 Task: Add a signature Marisol Hernandez containing With heartfelt thanks and warm wishes, Marisol Hernandez to email address softage.3@softage.net and add a label Non-compete agreements
Action: Mouse moved to (76, 114)
Screenshot: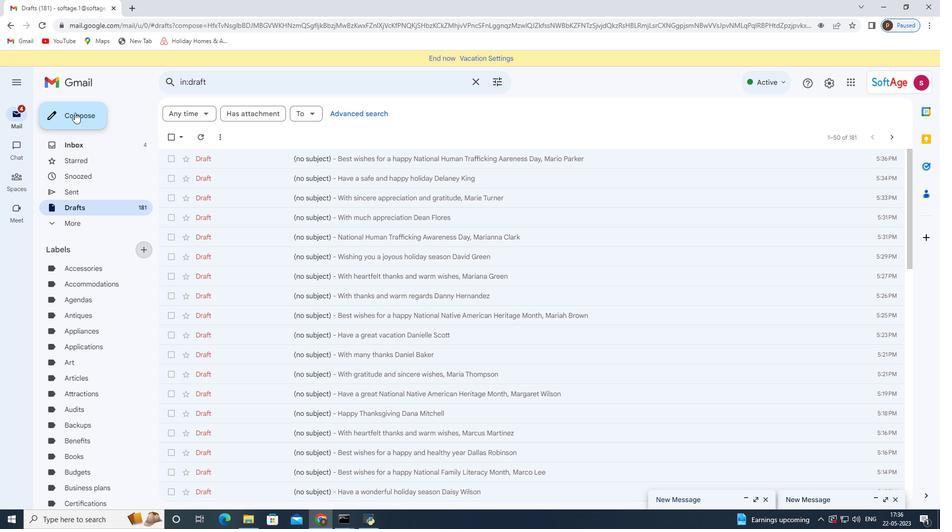 
Action: Mouse pressed left at (76, 114)
Screenshot: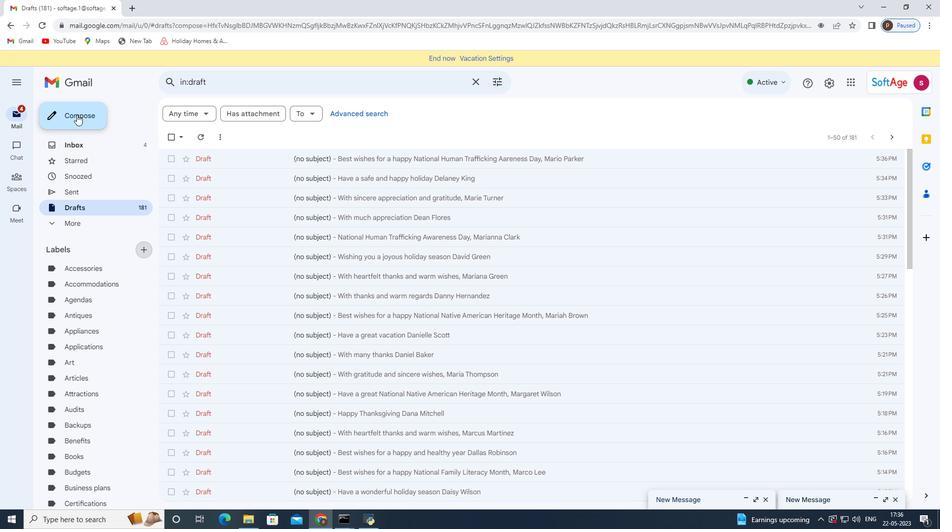 
Action: Mouse moved to (531, 494)
Screenshot: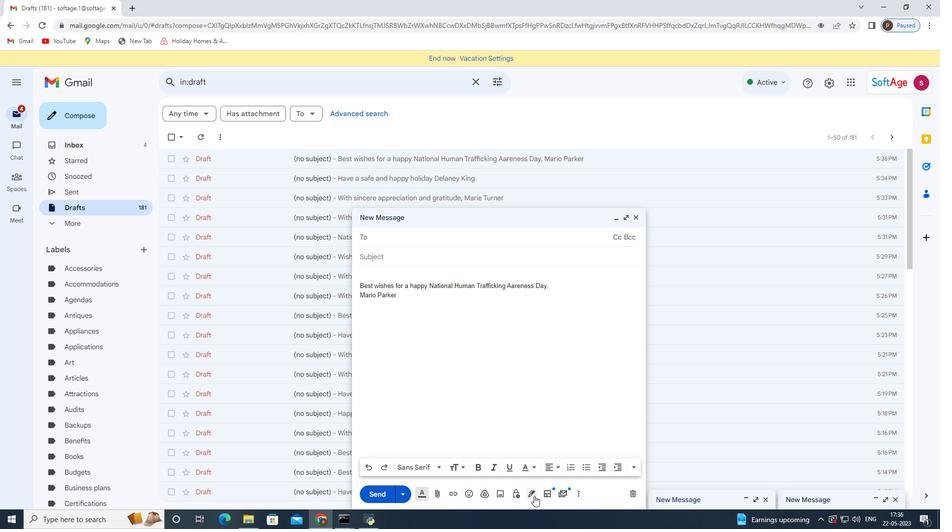 
Action: Mouse pressed left at (531, 494)
Screenshot: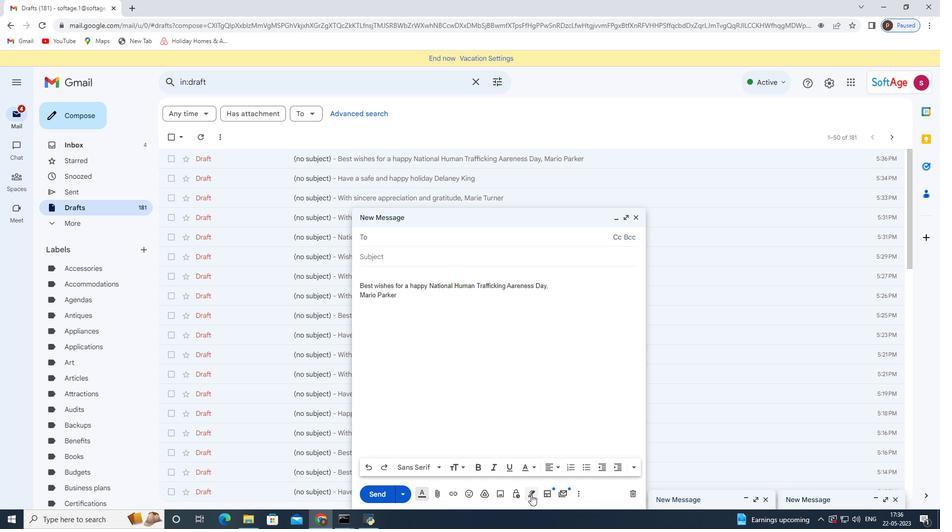 
Action: Mouse moved to (556, 441)
Screenshot: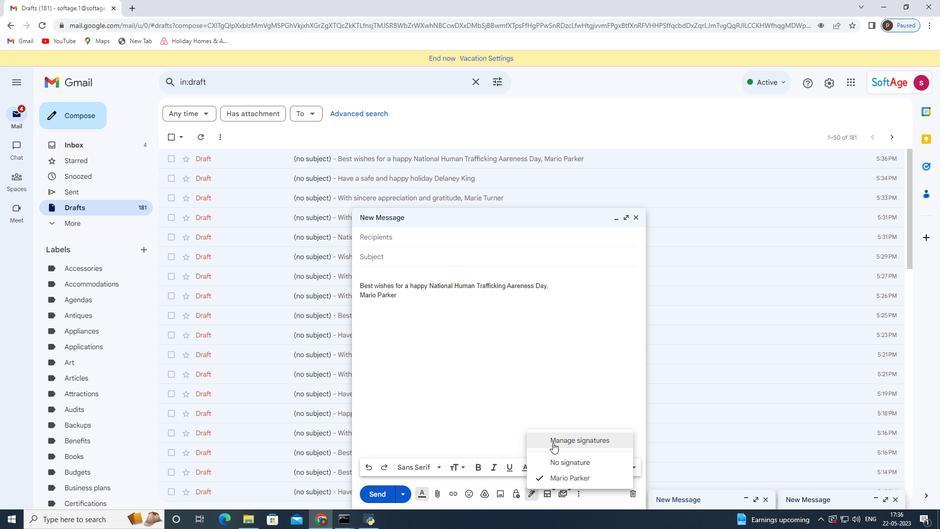 
Action: Mouse pressed left at (556, 441)
Screenshot: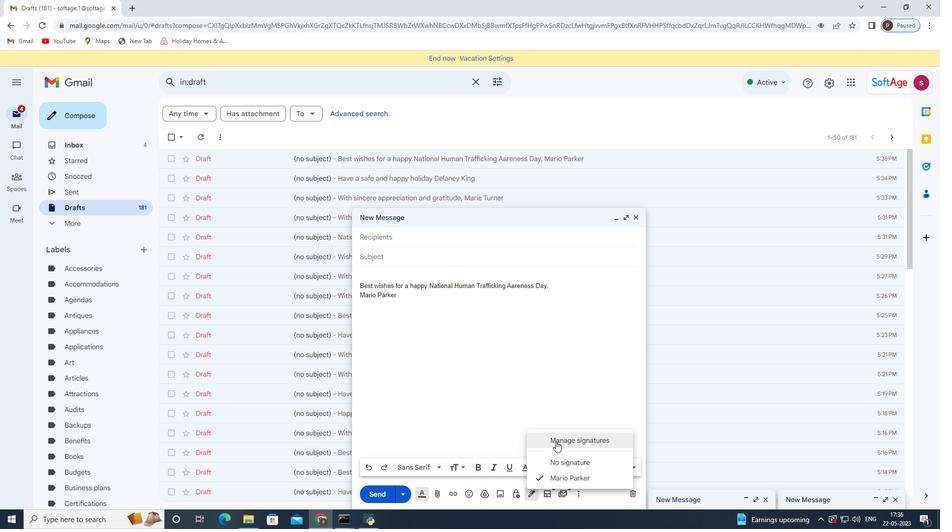 
Action: Mouse moved to (639, 215)
Screenshot: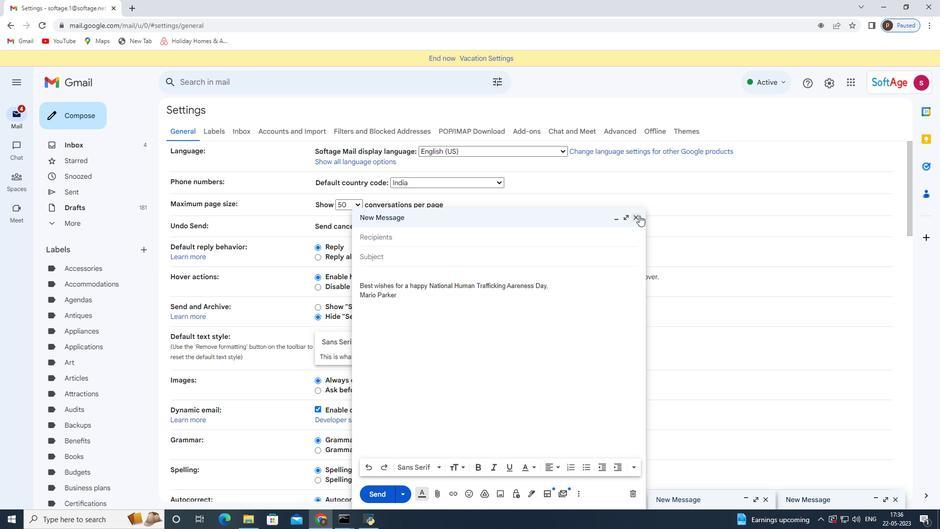 
Action: Mouse pressed left at (639, 215)
Screenshot: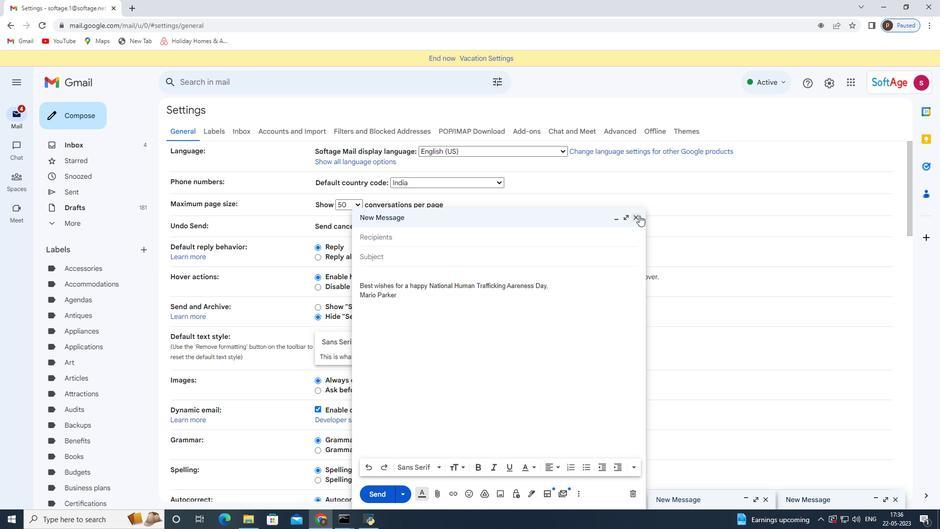 
Action: Mouse moved to (403, 334)
Screenshot: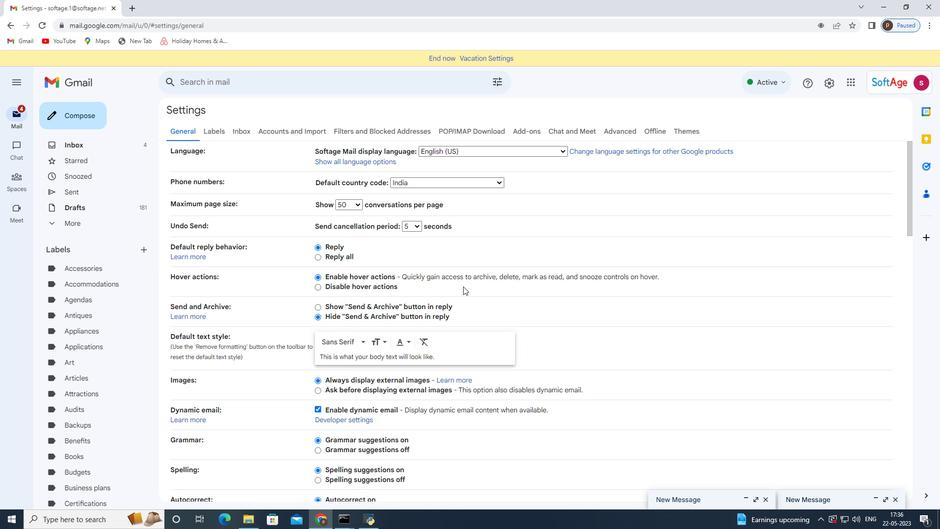 
Action: Mouse scrolled (403, 333) with delta (0, 0)
Screenshot: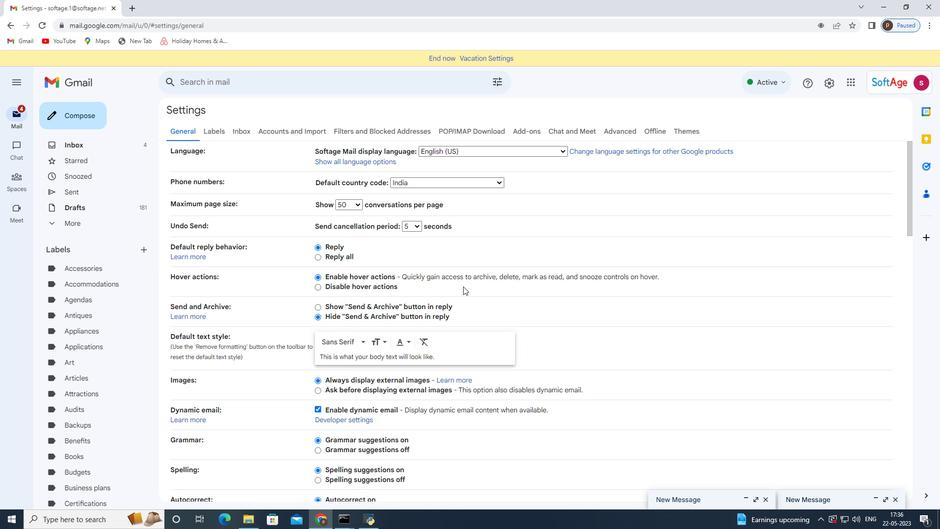 
Action: Mouse moved to (400, 337)
Screenshot: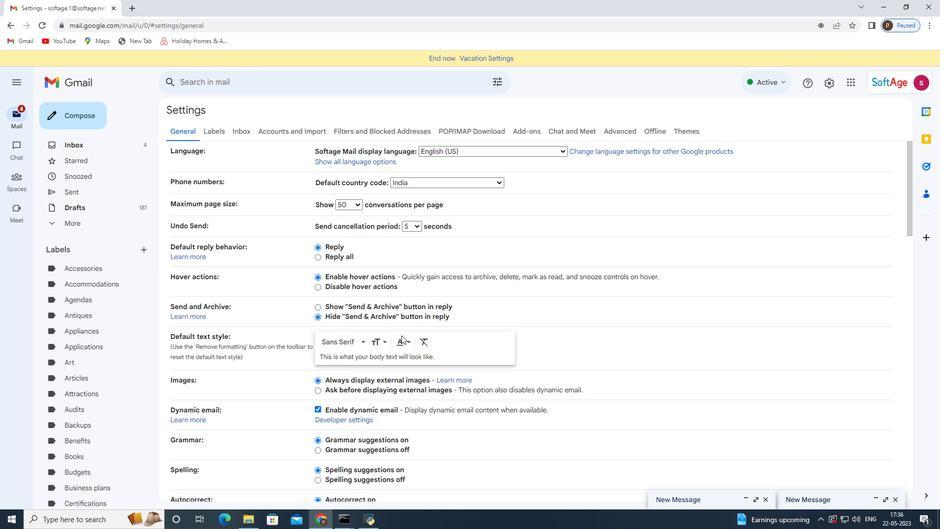 
Action: Mouse scrolled (401, 336) with delta (0, 0)
Screenshot: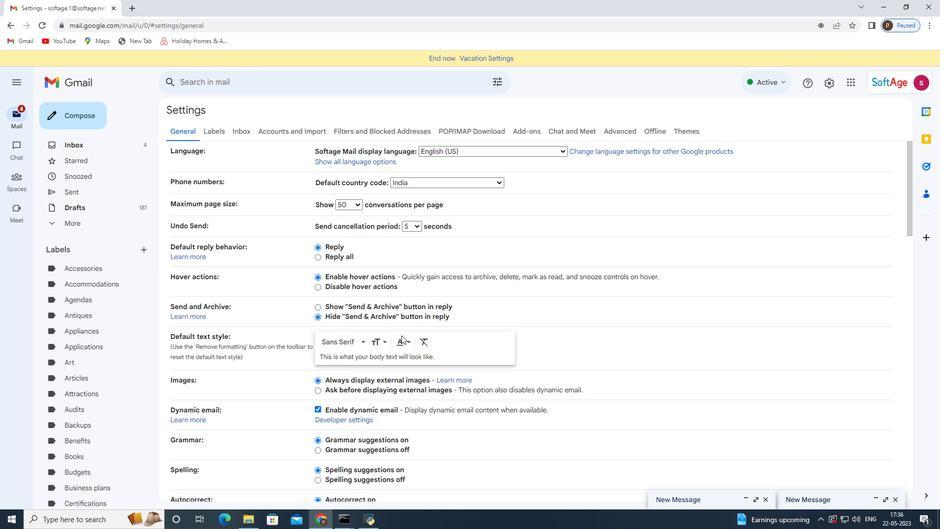
Action: Mouse moved to (399, 339)
Screenshot: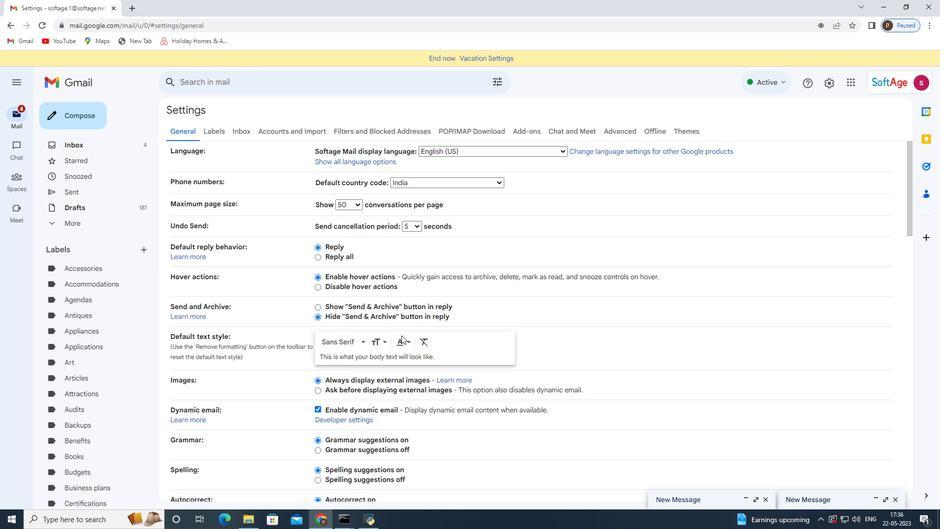
Action: Mouse scrolled (400, 336) with delta (0, 0)
Screenshot: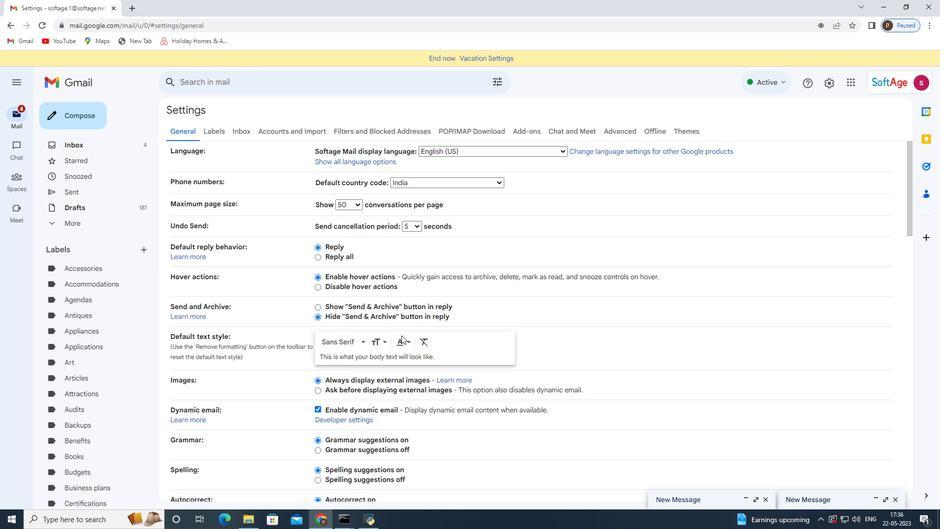
Action: Mouse moved to (396, 340)
Screenshot: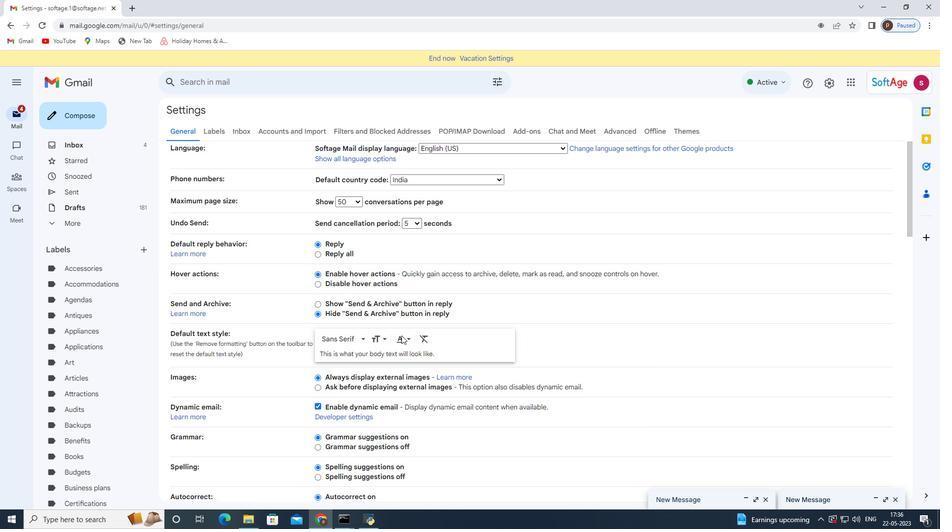 
Action: Mouse scrolled (398, 338) with delta (0, 0)
Screenshot: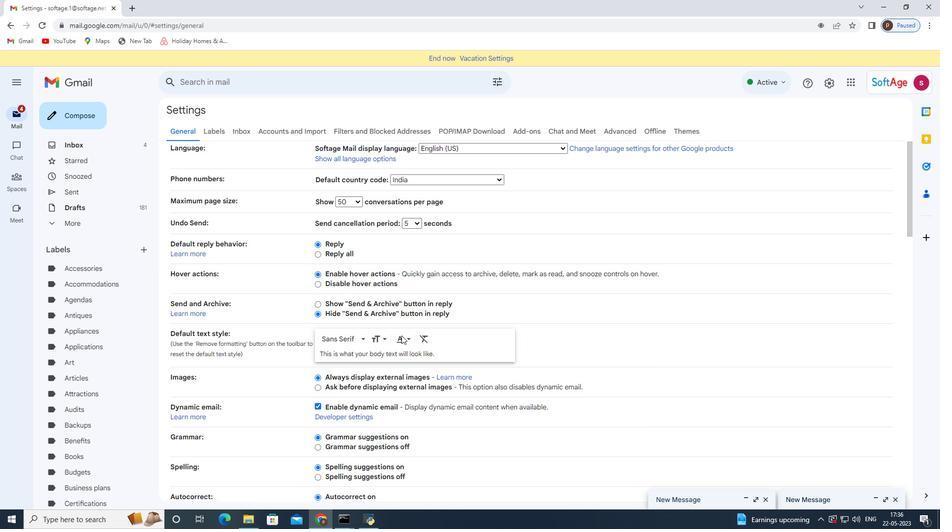 
Action: Mouse scrolled (397, 339) with delta (0, 0)
Screenshot: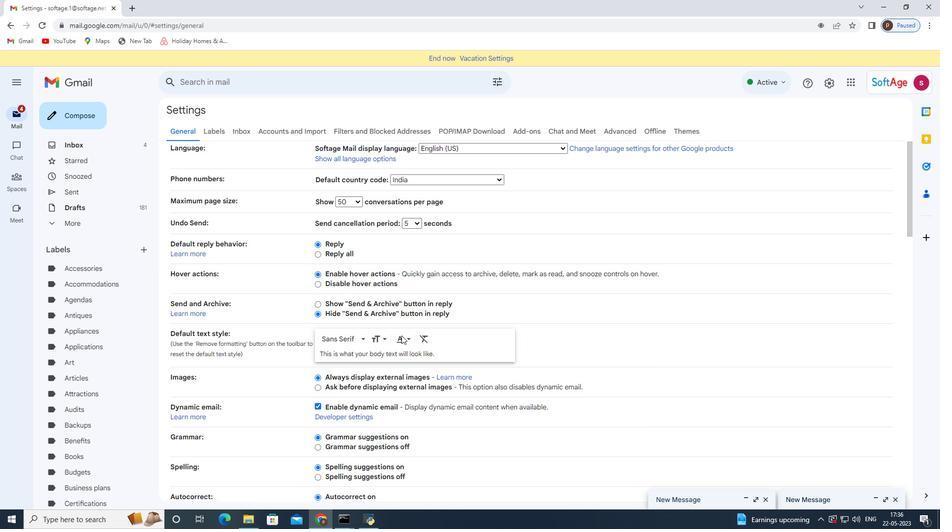 
Action: Mouse scrolled (396, 339) with delta (0, 0)
Screenshot: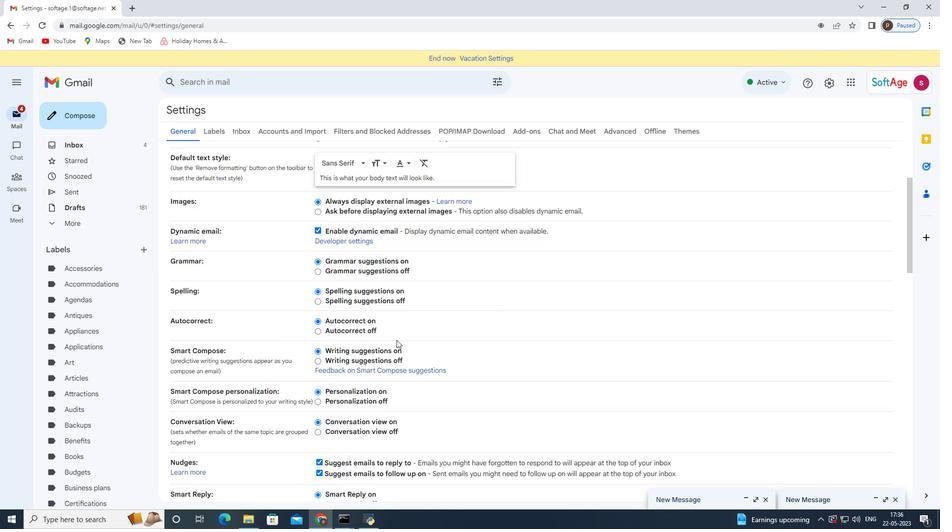 
Action: Mouse scrolled (396, 339) with delta (0, 0)
Screenshot: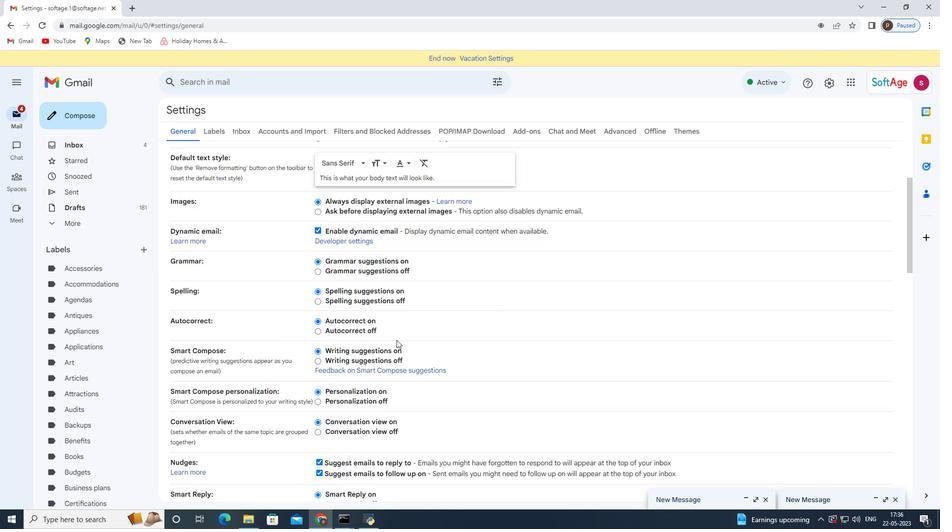 
Action: Mouse scrolled (396, 339) with delta (0, 0)
Screenshot: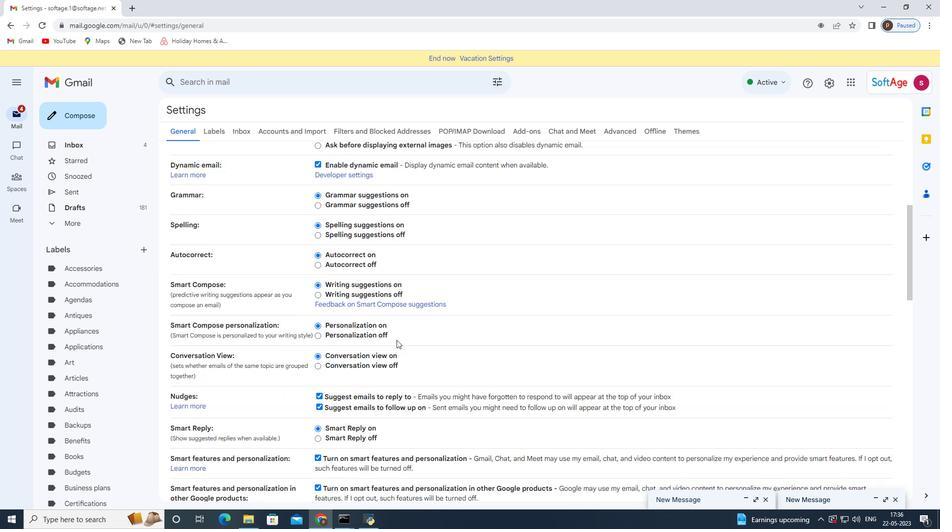 
Action: Mouse scrolled (396, 339) with delta (0, 0)
Screenshot: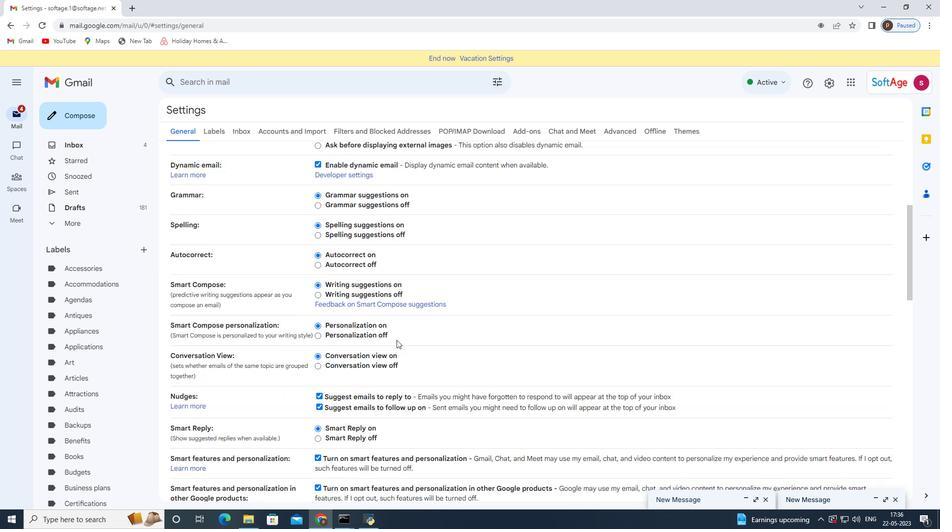 
Action: Mouse scrolled (396, 339) with delta (0, 0)
Screenshot: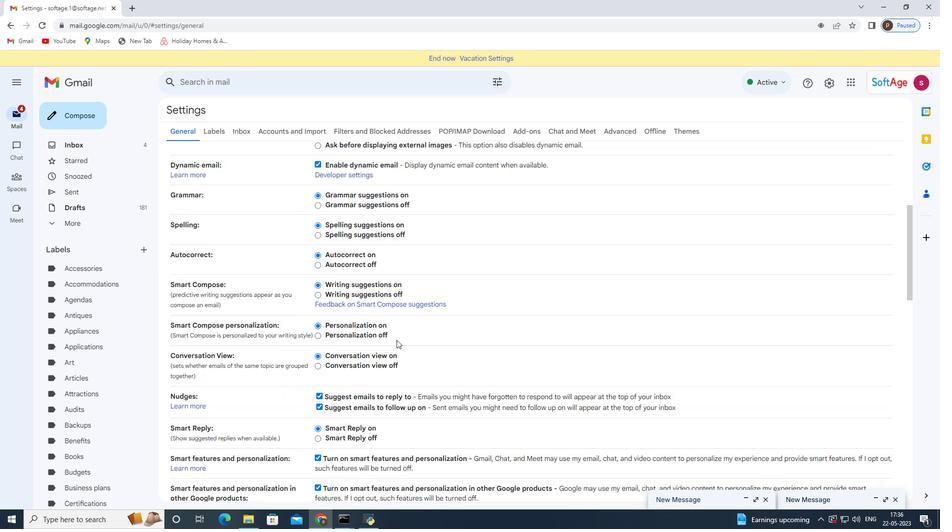 
Action: Mouse scrolled (396, 339) with delta (0, 0)
Screenshot: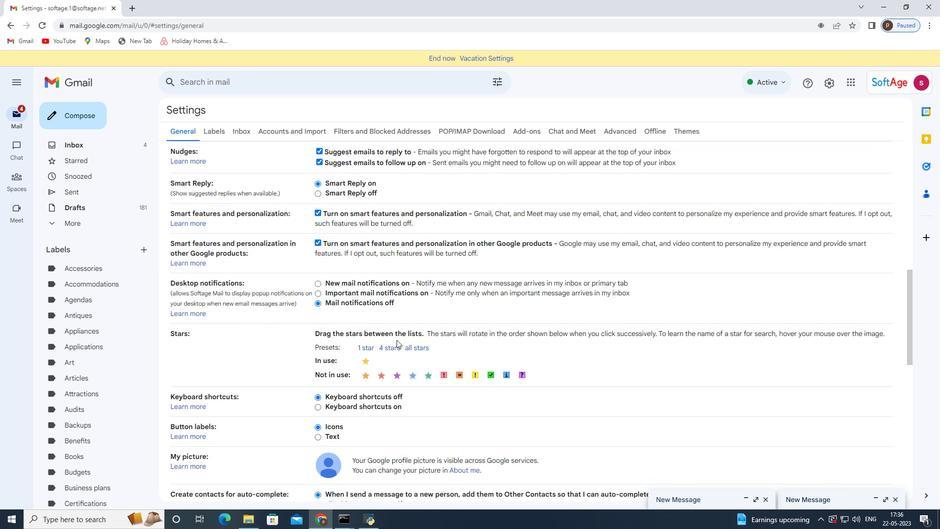 
Action: Mouse scrolled (396, 339) with delta (0, 0)
Screenshot: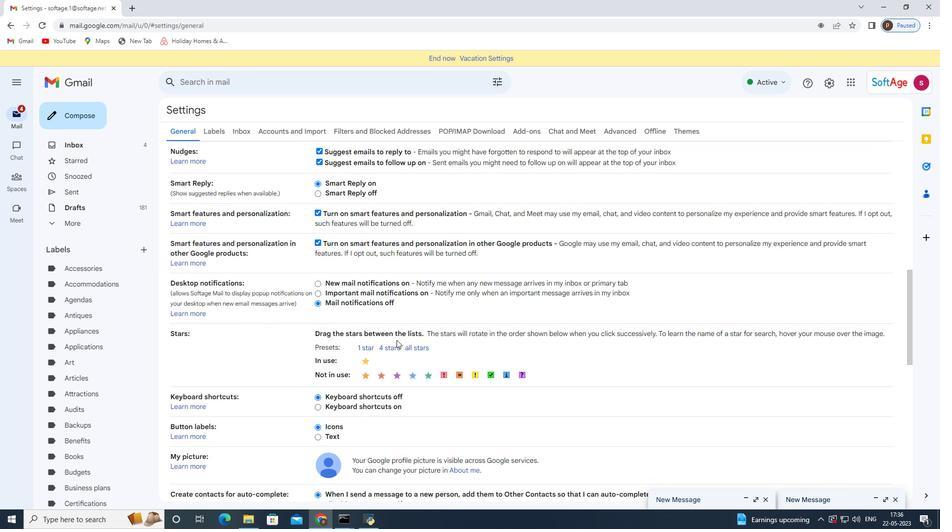 
Action: Mouse scrolled (396, 339) with delta (0, 0)
Screenshot: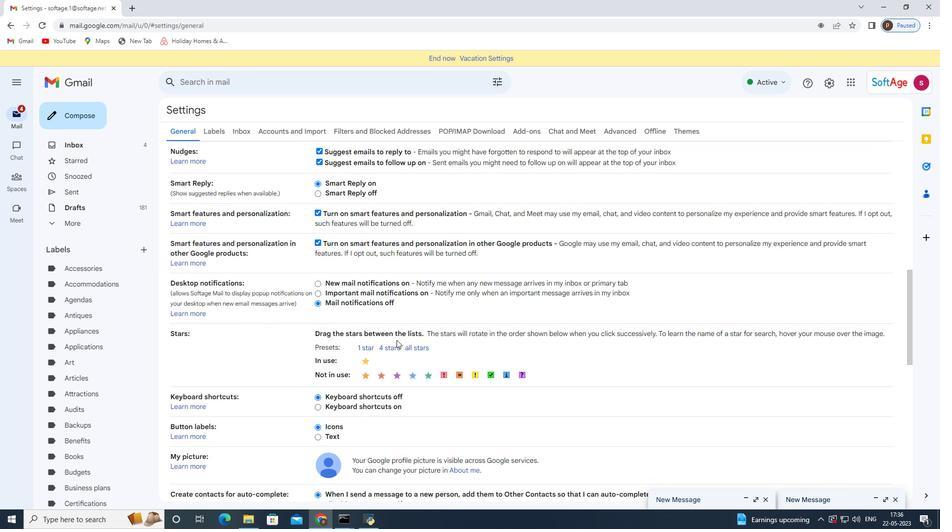 
Action: Mouse scrolled (396, 339) with delta (0, 0)
Screenshot: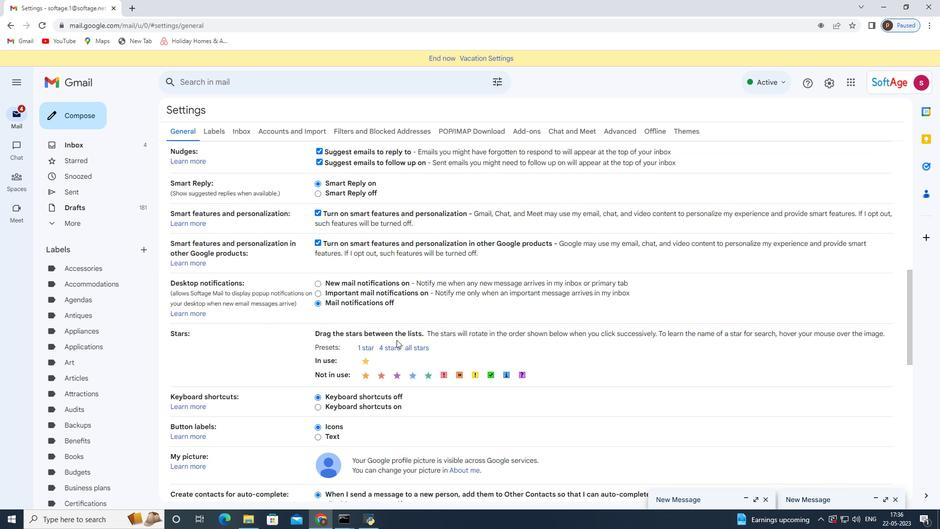 
Action: Mouse moved to (418, 340)
Screenshot: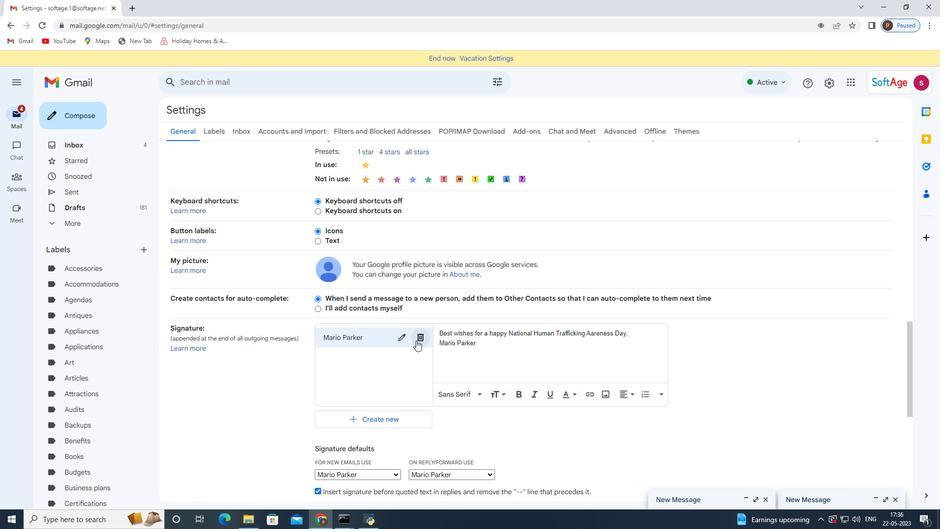 
Action: Mouse pressed left at (418, 340)
Screenshot: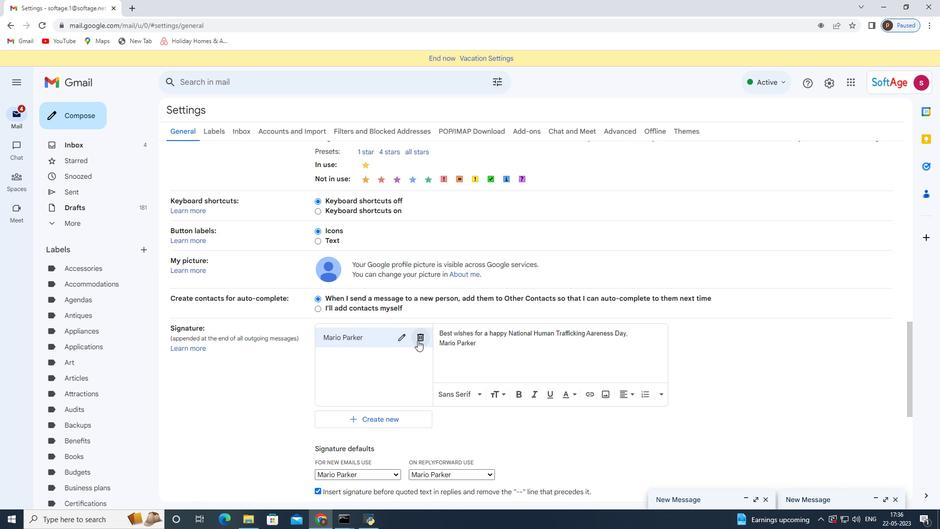 
Action: Mouse moved to (552, 292)
Screenshot: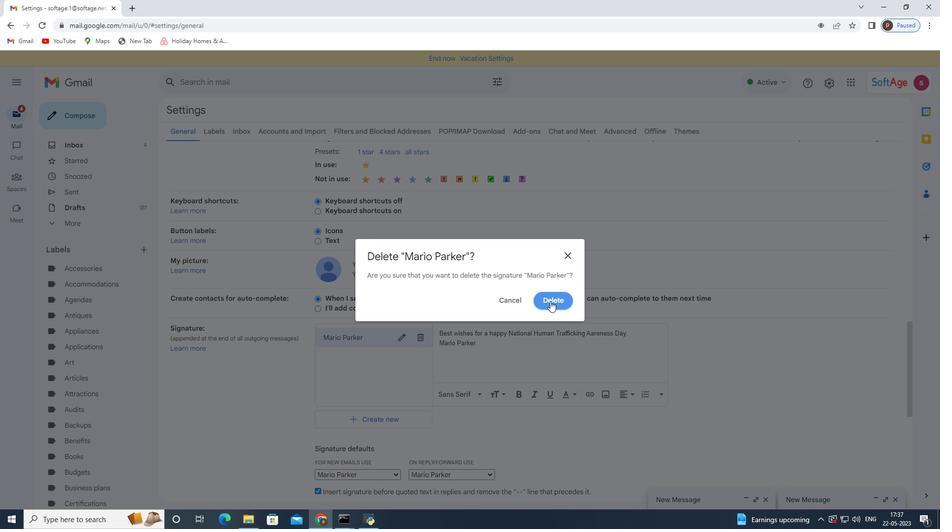 
Action: Mouse pressed left at (552, 292)
Screenshot: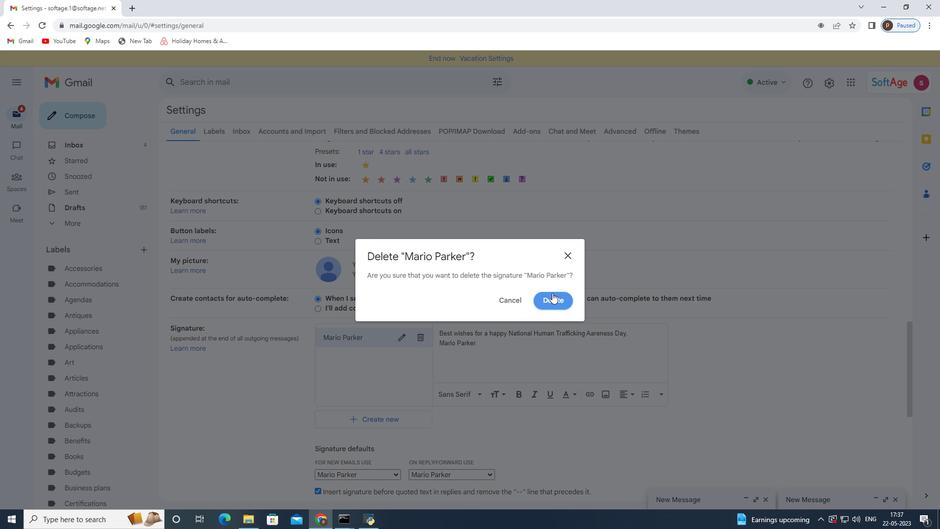 
Action: Mouse moved to (372, 350)
Screenshot: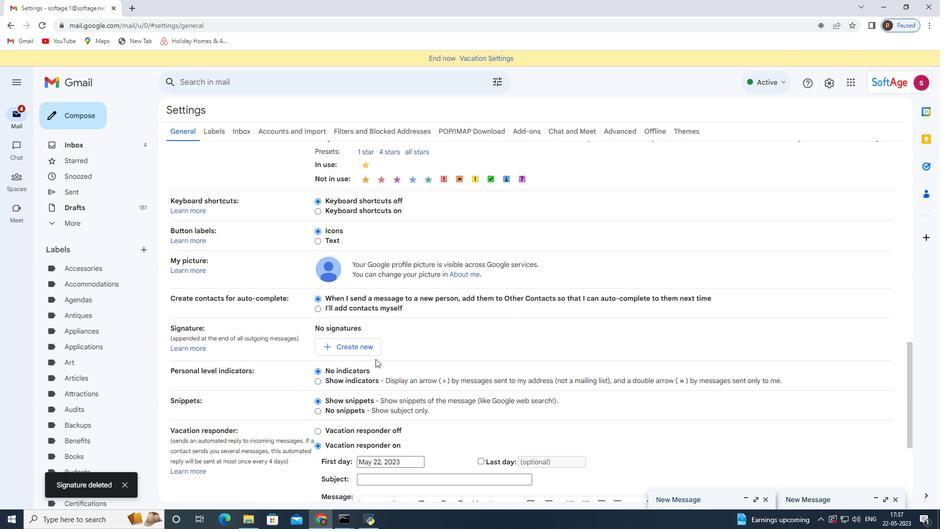 
Action: Mouse pressed left at (372, 350)
Screenshot: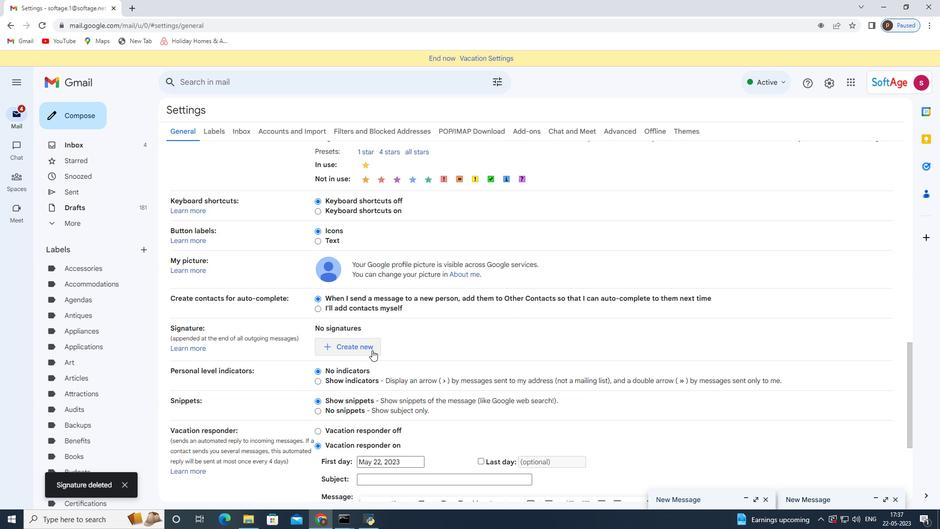 
Action: Mouse moved to (396, 269)
Screenshot: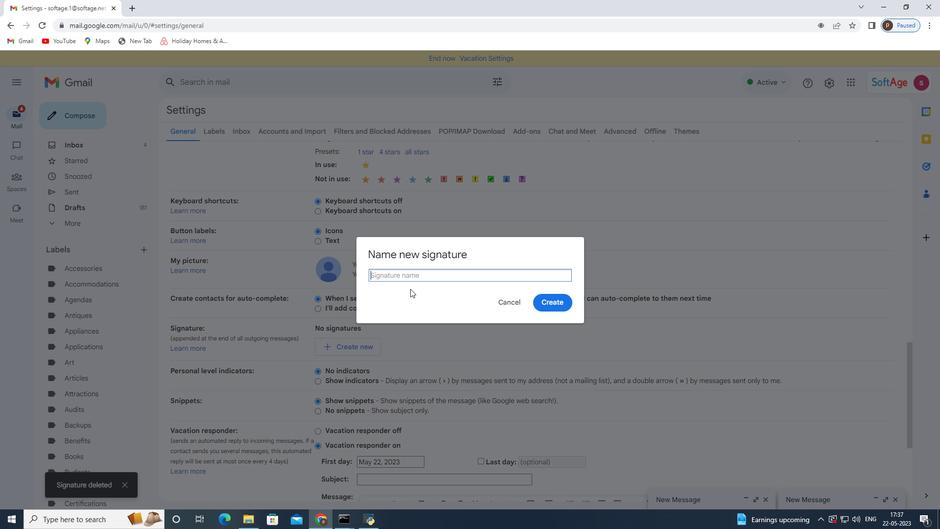 
Action: Mouse pressed left at (396, 269)
Screenshot: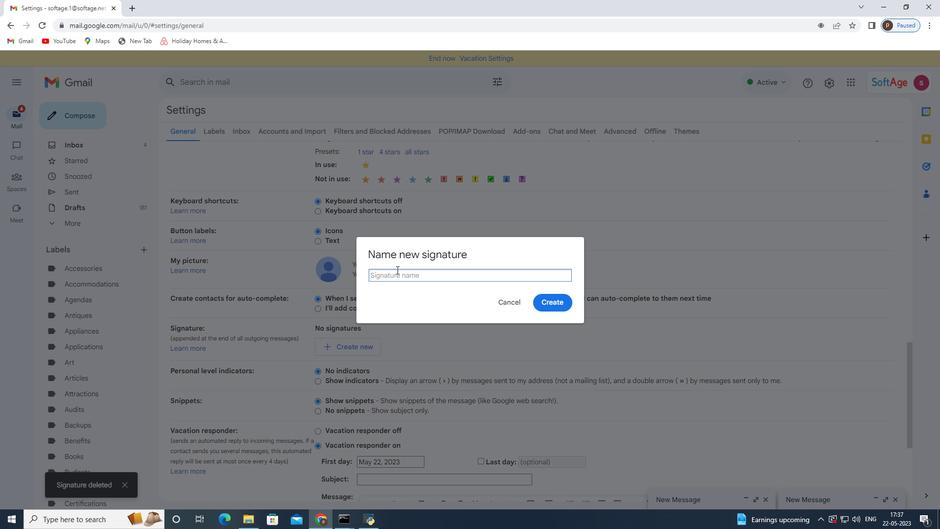 
Action: Key pressed <Key.shift>Marisol<Key.space><Key.shift>Hernandez
Screenshot: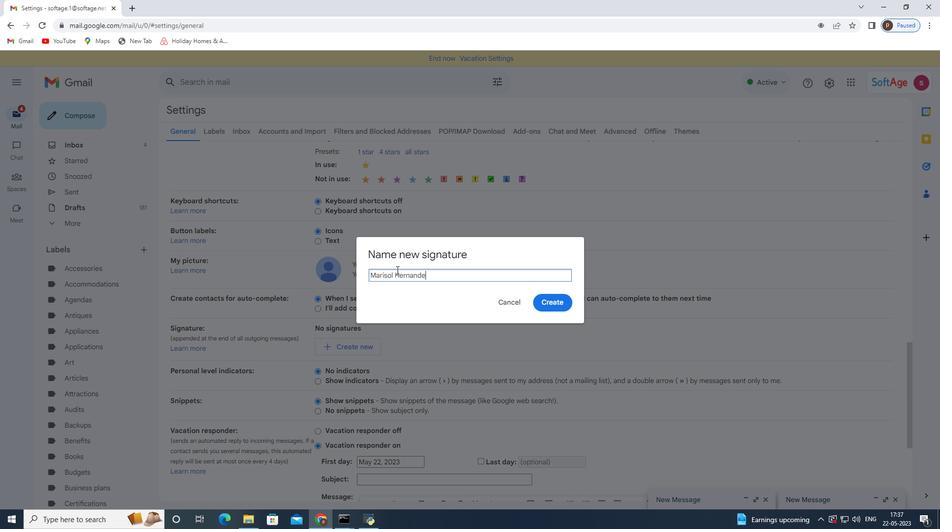 
Action: Mouse moved to (555, 301)
Screenshot: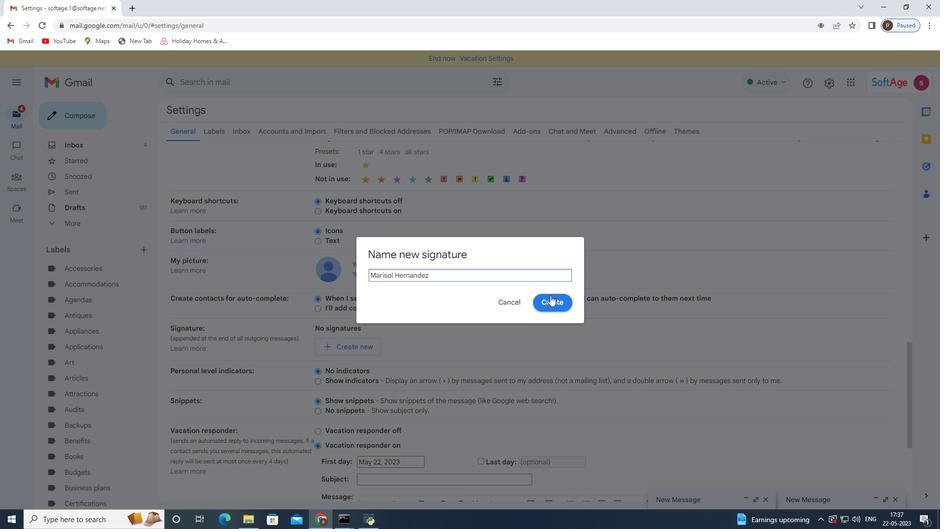 
Action: Mouse pressed left at (555, 301)
Screenshot: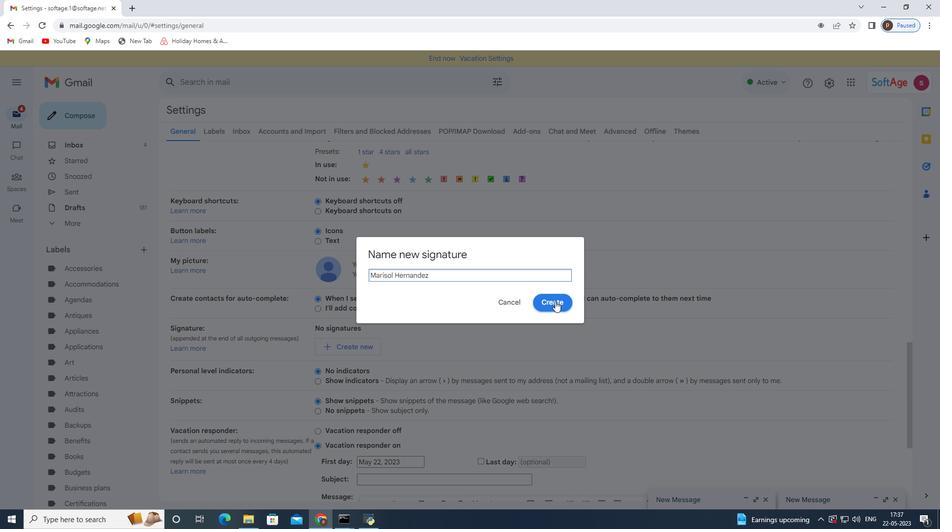 
Action: Mouse moved to (441, 336)
Screenshot: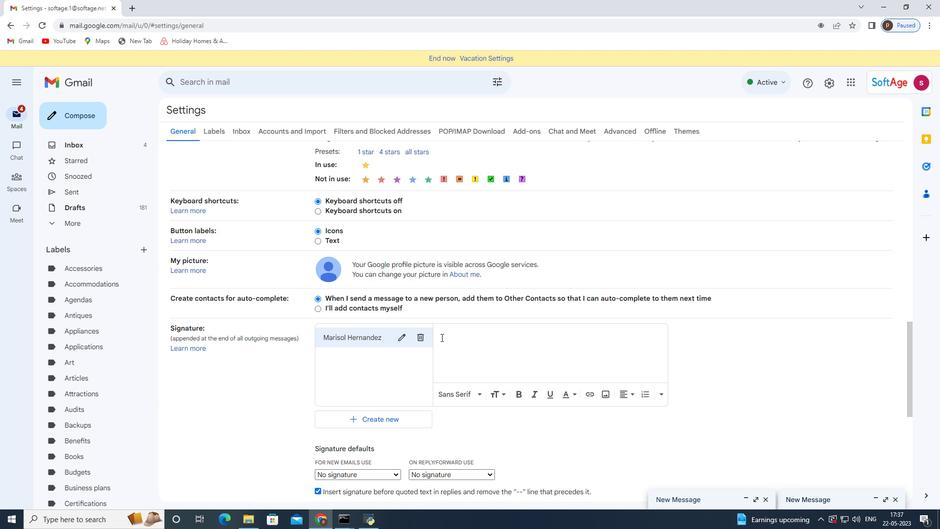 
Action: Mouse pressed left at (441, 336)
Screenshot: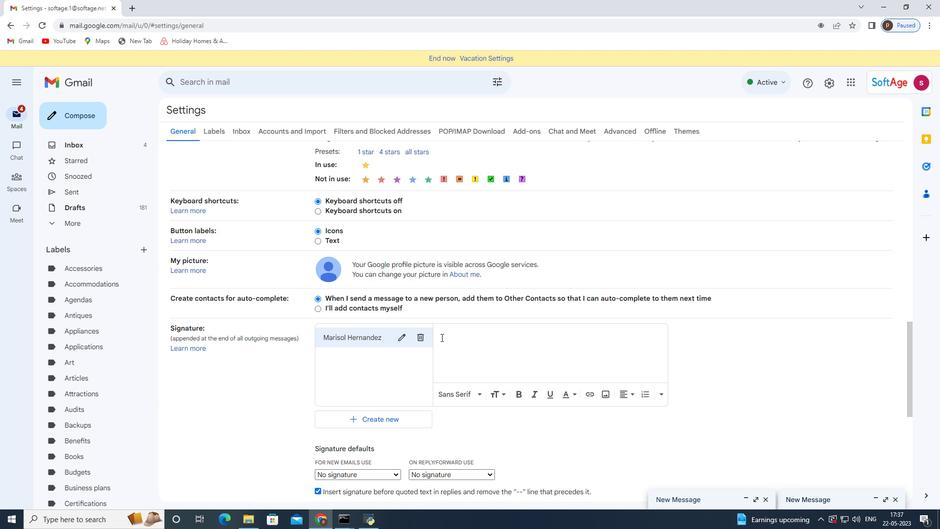 
Action: Key pressed <Key.shift>With<Key.space>heartfelt<Key.space>thanks<Key.space>and<Key.space>warm<Key.space>wishes,<Key.enter><Key.shift>Marisol<Key.space><Key.shift>Hernandez
Screenshot: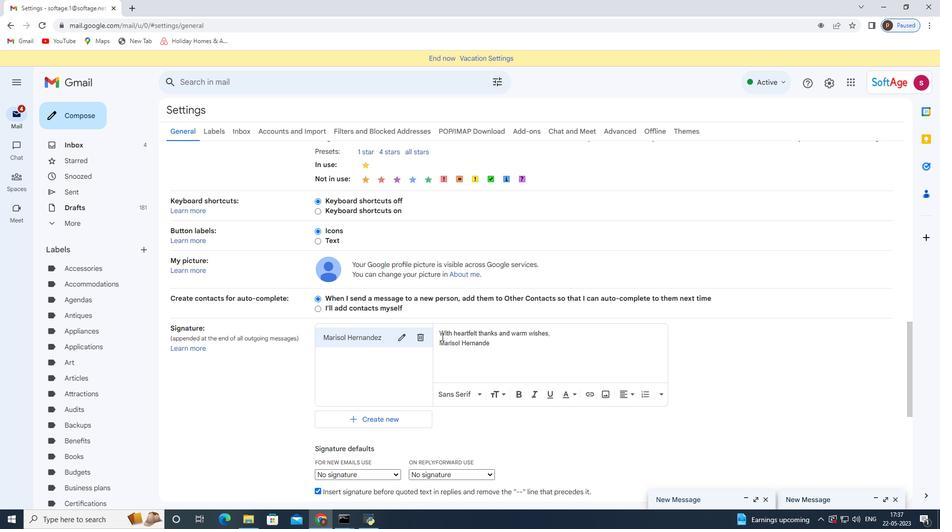 
Action: Mouse moved to (463, 336)
Screenshot: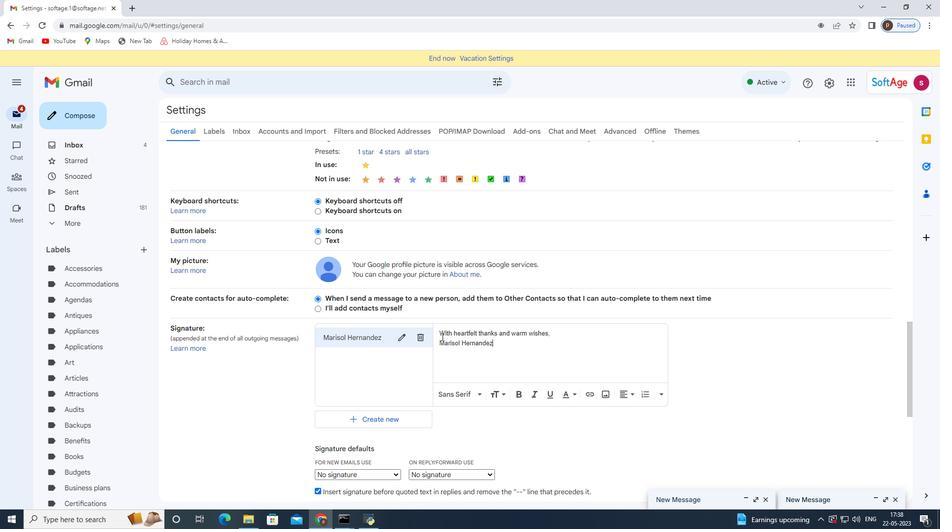 
Action: Mouse scrolled (463, 335) with delta (0, 0)
Screenshot: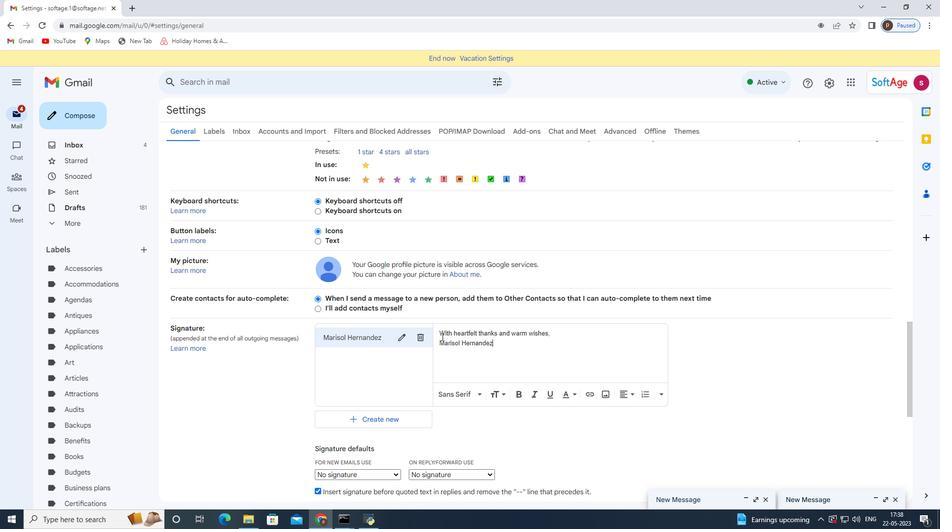 
Action: Mouse scrolled (463, 335) with delta (0, 0)
Screenshot: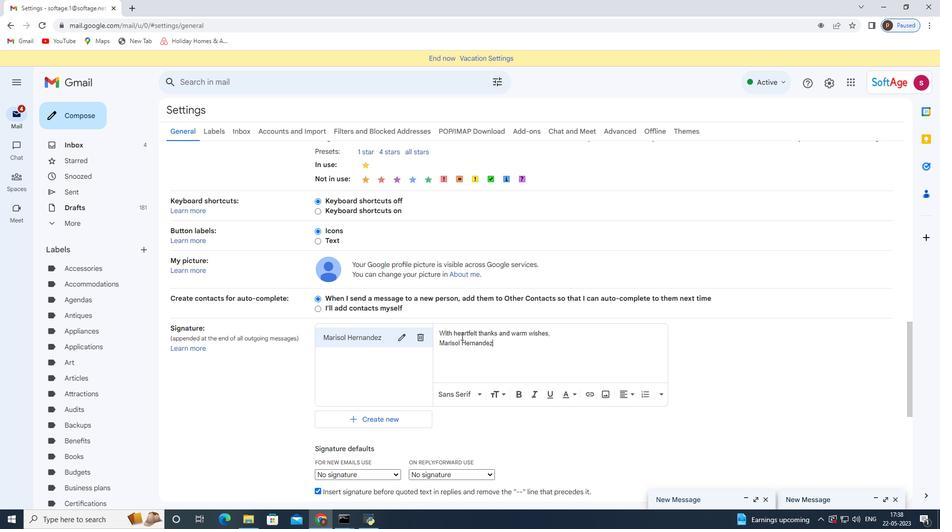 
Action: Mouse scrolled (463, 335) with delta (0, 0)
Screenshot: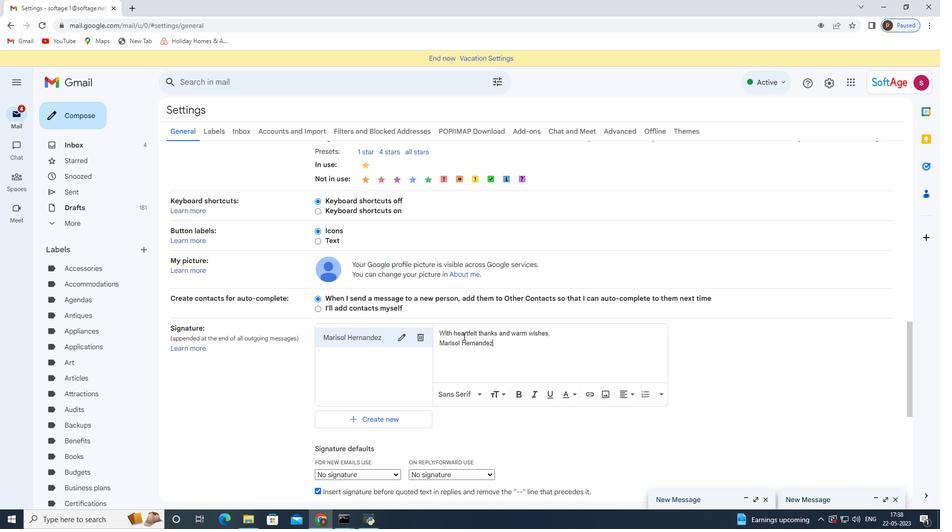 
Action: Mouse moved to (378, 326)
Screenshot: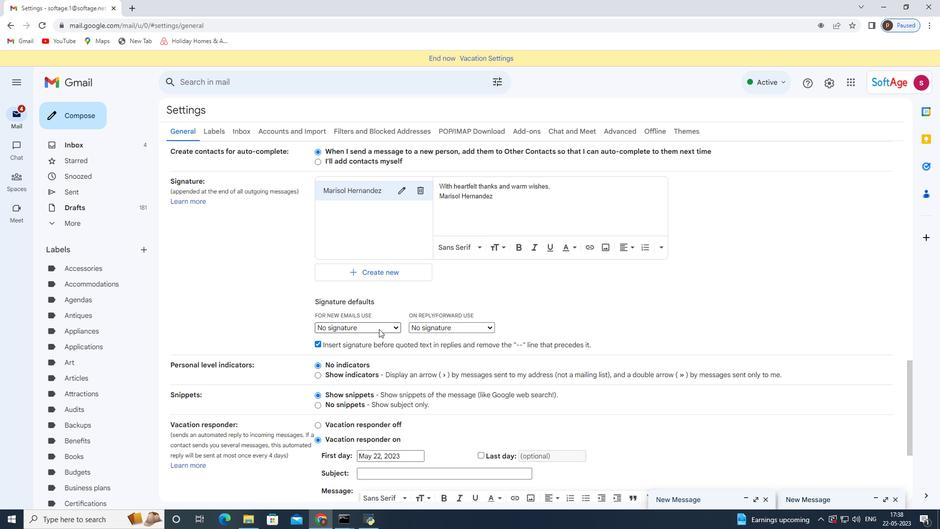 
Action: Mouse pressed left at (378, 326)
Screenshot: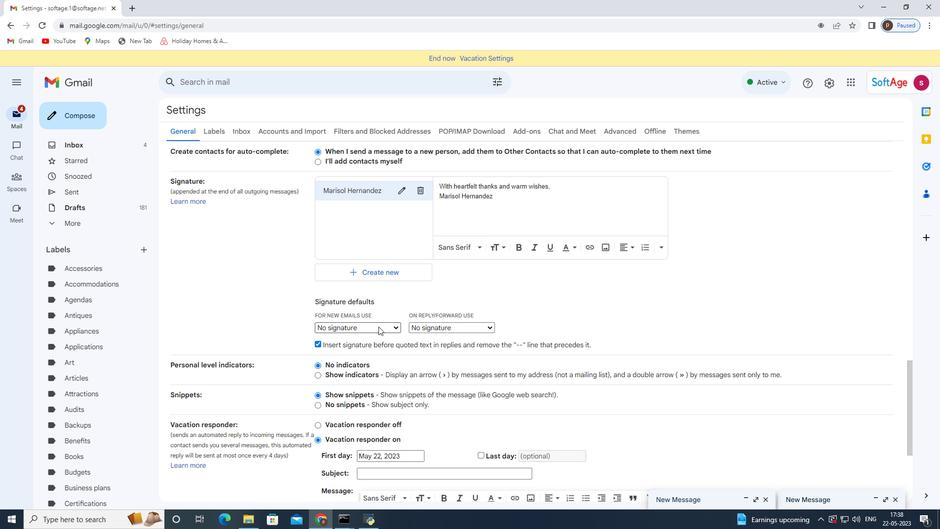
Action: Mouse moved to (372, 344)
Screenshot: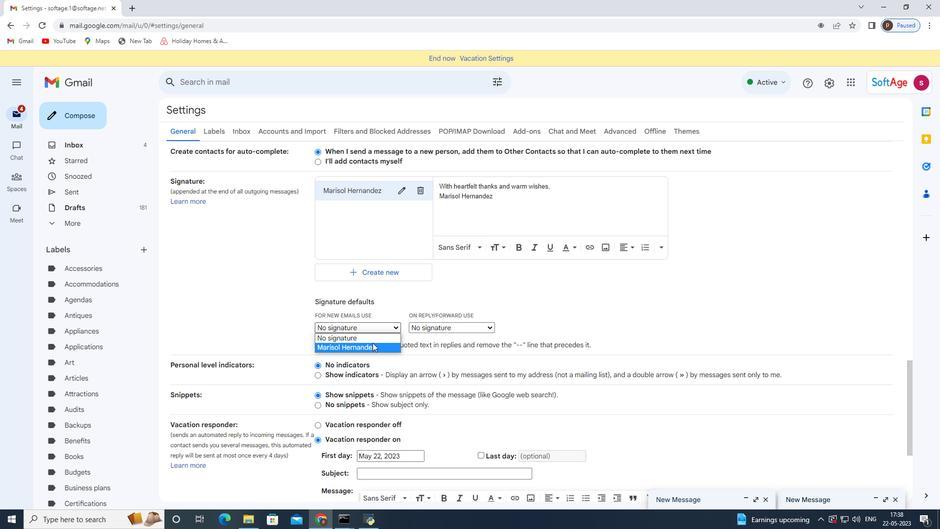 
Action: Mouse pressed left at (372, 344)
Screenshot: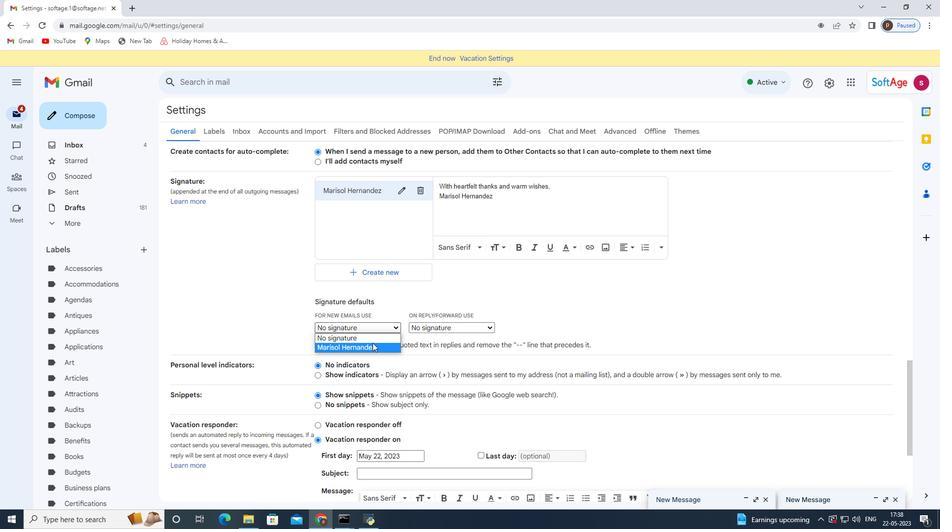 
Action: Mouse moved to (447, 324)
Screenshot: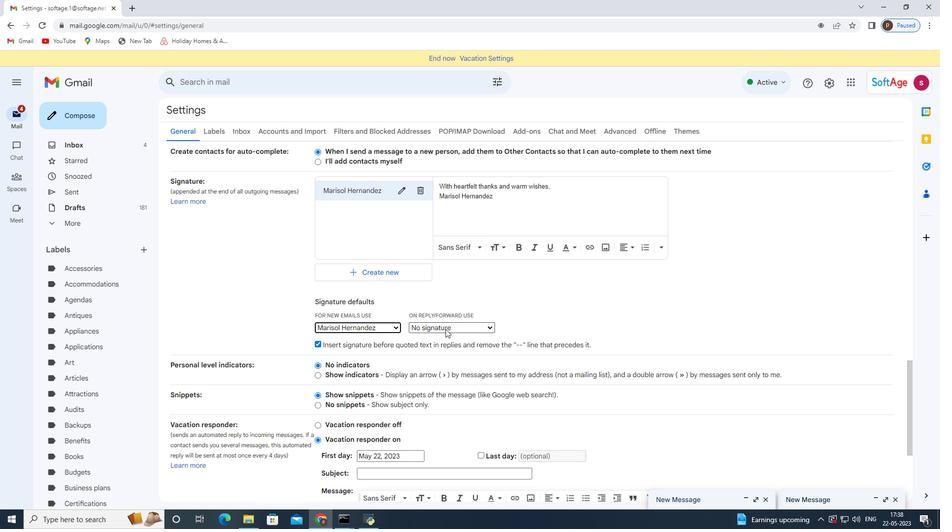 
Action: Mouse pressed left at (447, 324)
Screenshot: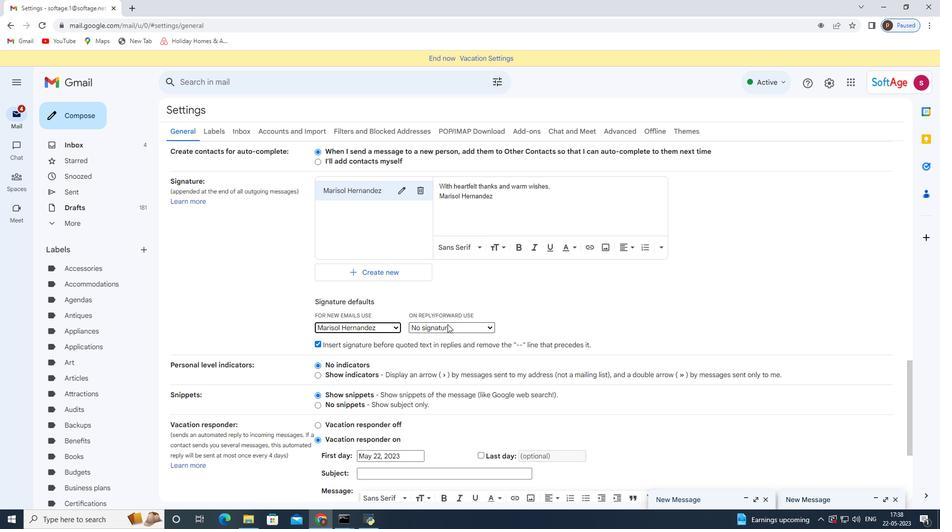 
Action: Mouse moved to (440, 345)
Screenshot: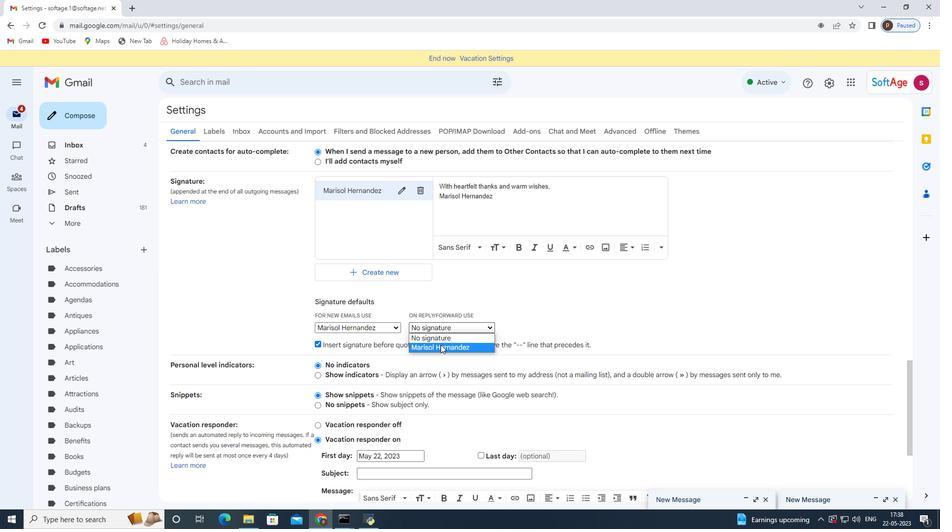 
Action: Mouse pressed left at (440, 345)
Screenshot: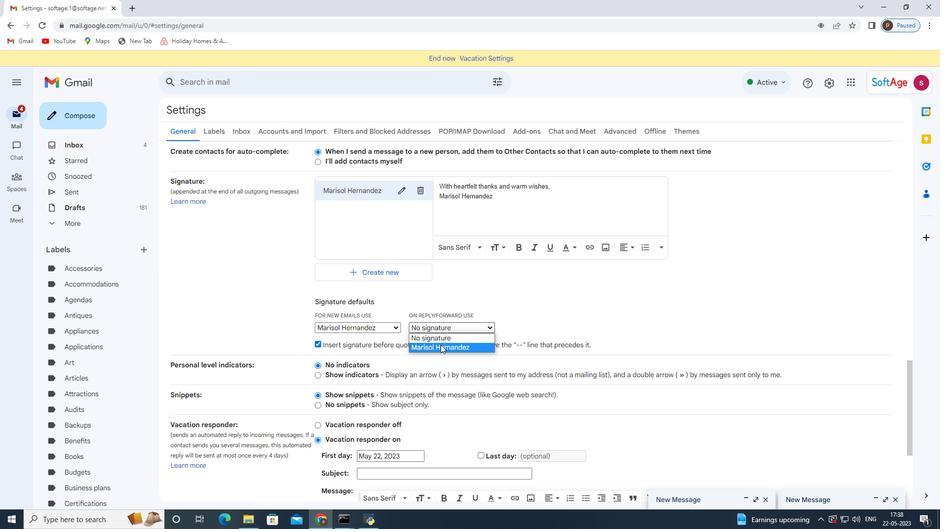 
Action: Mouse scrolled (440, 344) with delta (0, 0)
Screenshot: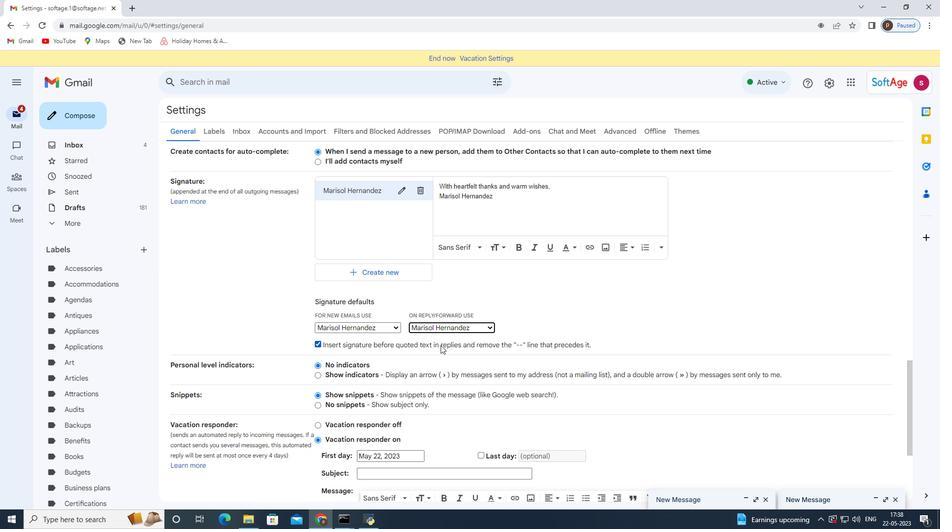 
Action: Mouse scrolled (440, 344) with delta (0, 0)
Screenshot: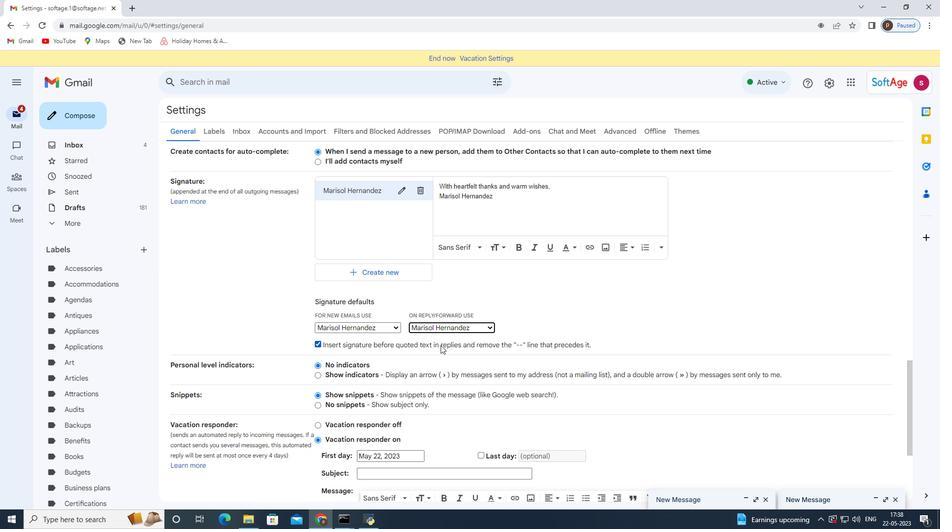 
Action: Mouse scrolled (440, 344) with delta (0, 0)
Screenshot: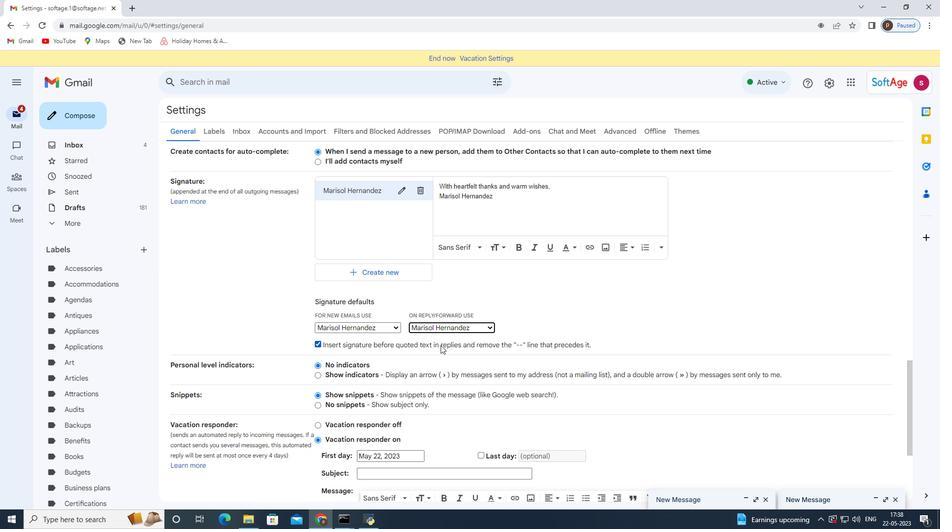 
Action: Mouse scrolled (440, 344) with delta (0, 0)
Screenshot: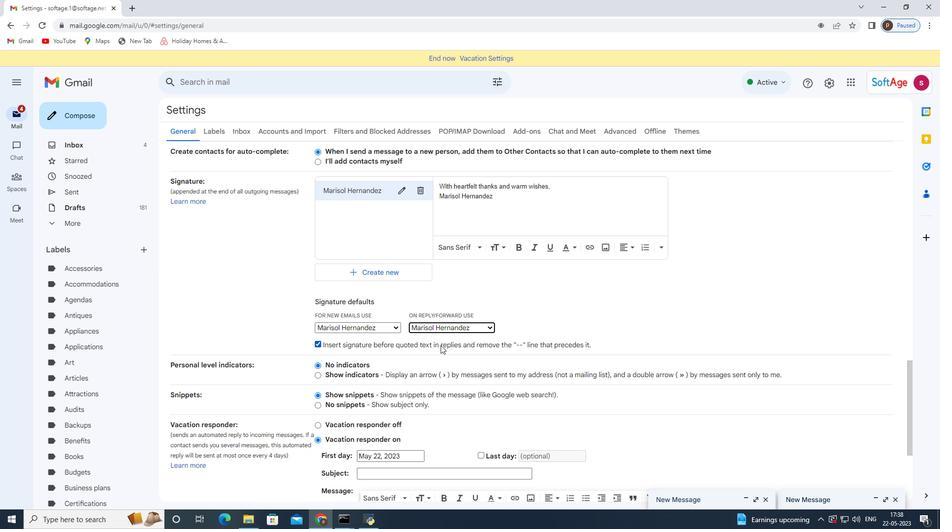 
Action: Mouse moved to (515, 445)
Screenshot: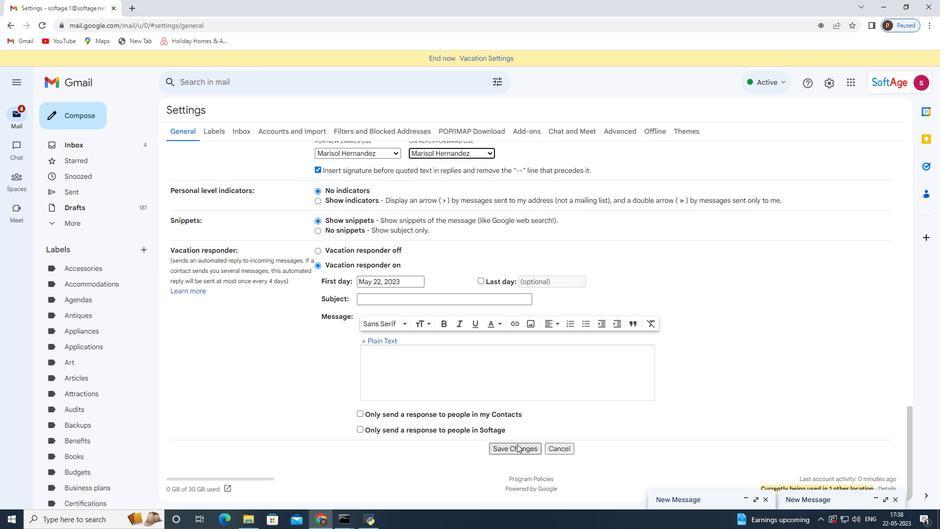 
Action: Mouse pressed left at (515, 445)
Screenshot: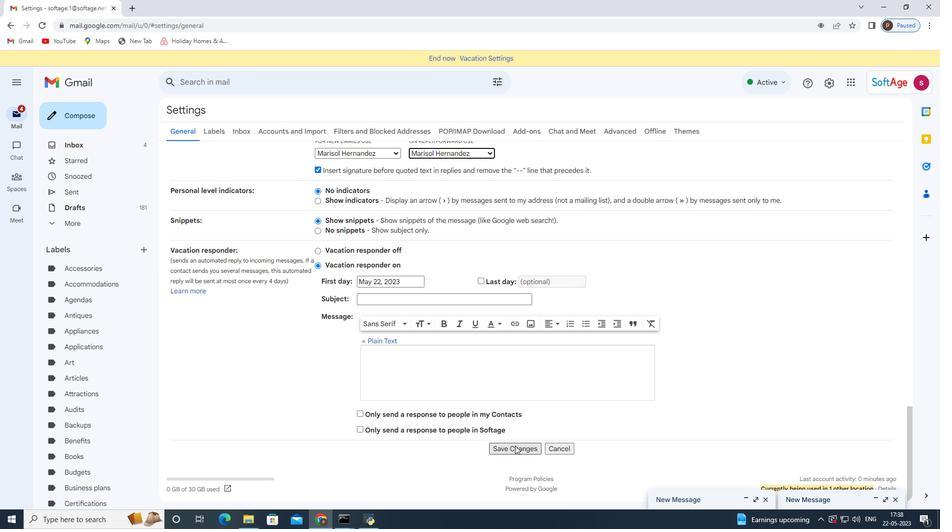 
Action: Mouse moved to (69, 106)
Screenshot: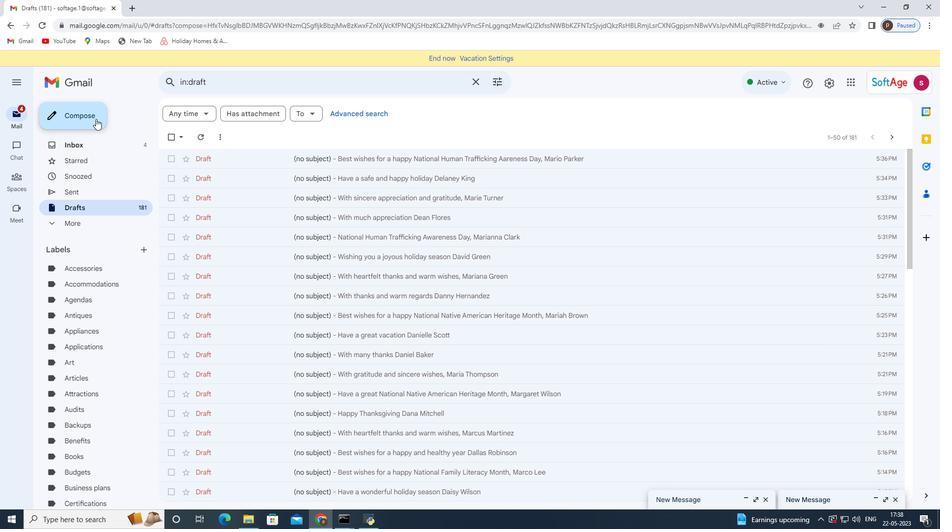 
Action: Mouse pressed left at (69, 106)
Screenshot: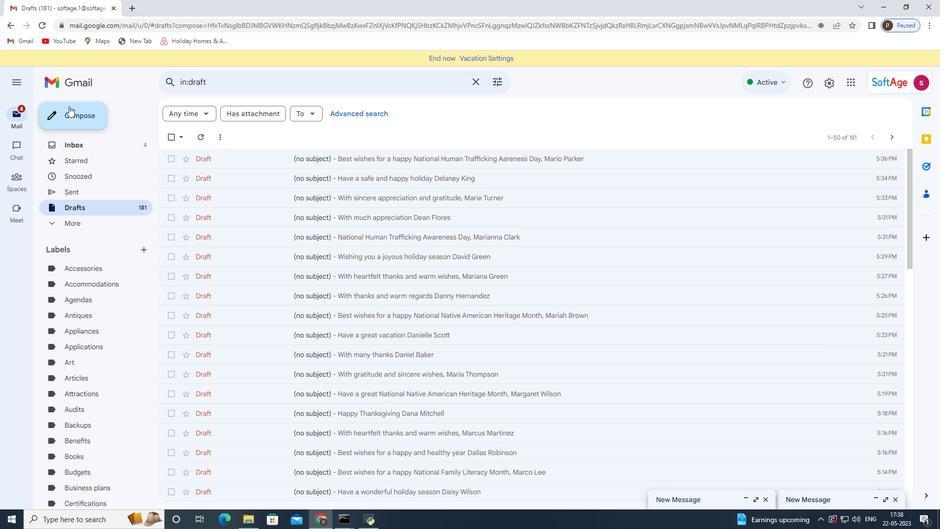 
Action: Mouse moved to (391, 236)
Screenshot: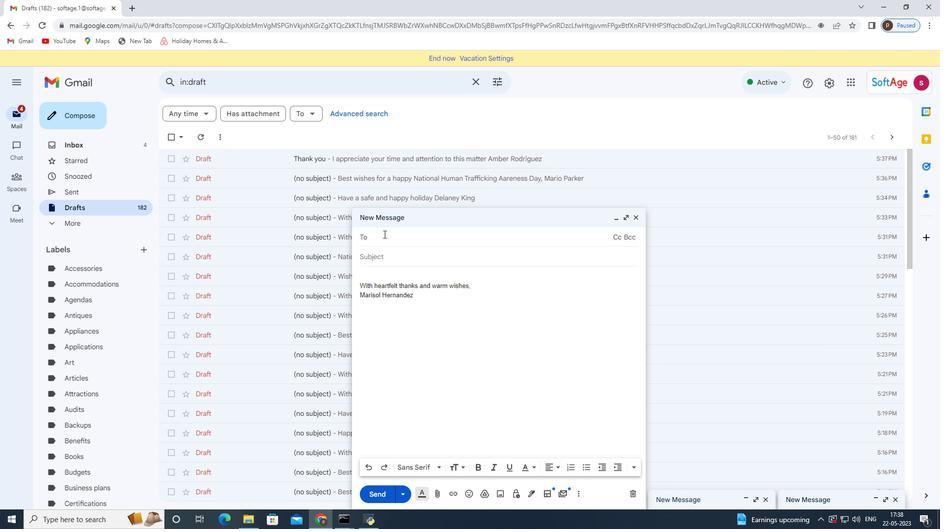 
Action: Mouse pressed left at (391, 236)
Screenshot: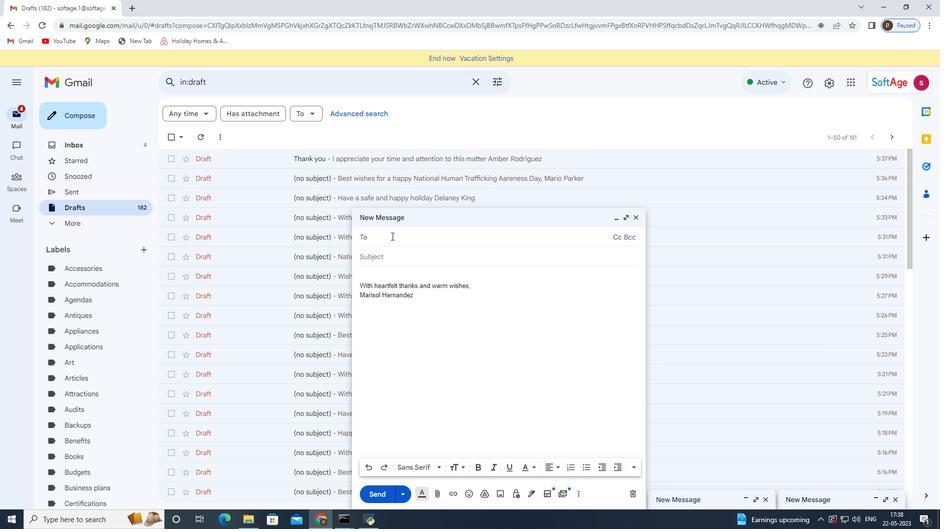 
Action: Key pressed softage.3<Key.shift>@softage.net
Screenshot: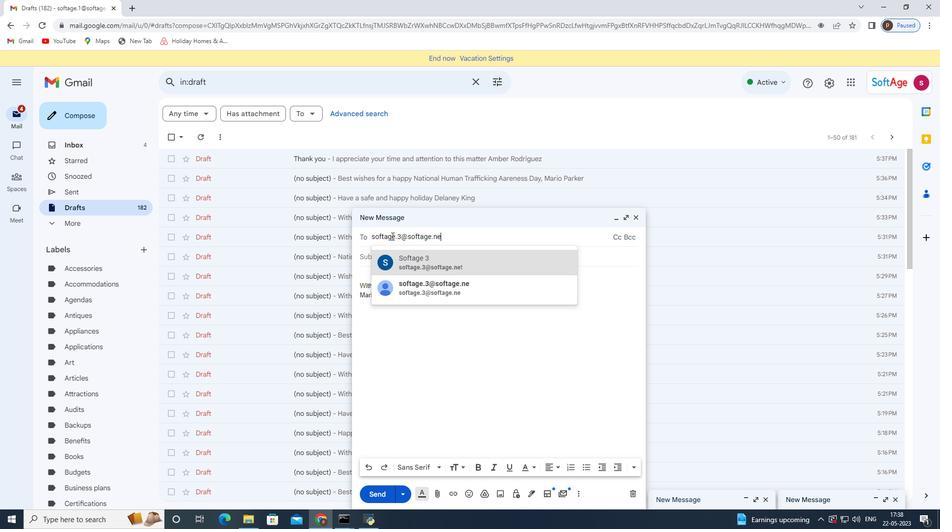 
Action: Mouse moved to (492, 260)
Screenshot: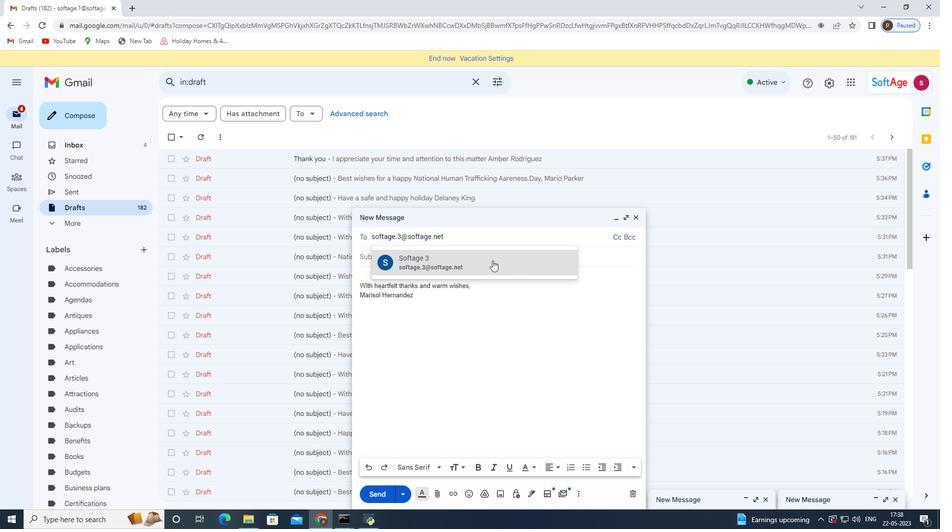 
Action: Mouse pressed left at (492, 260)
Screenshot: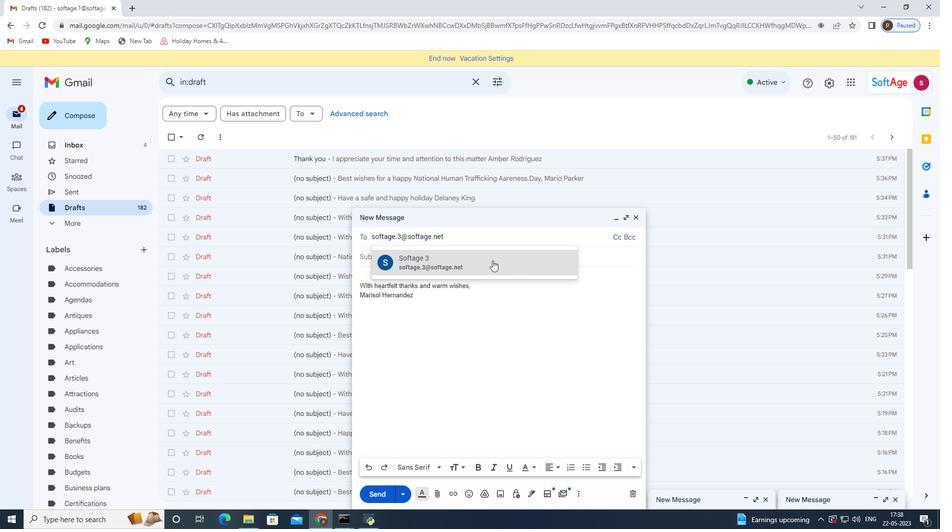 
Action: Mouse moved to (146, 245)
Screenshot: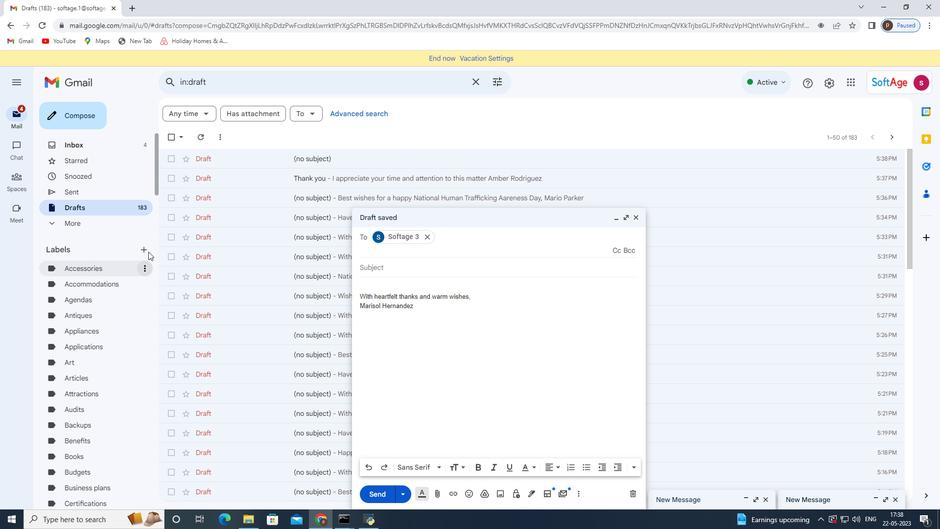 
Action: Mouse pressed left at (146, 245)
Screenshot: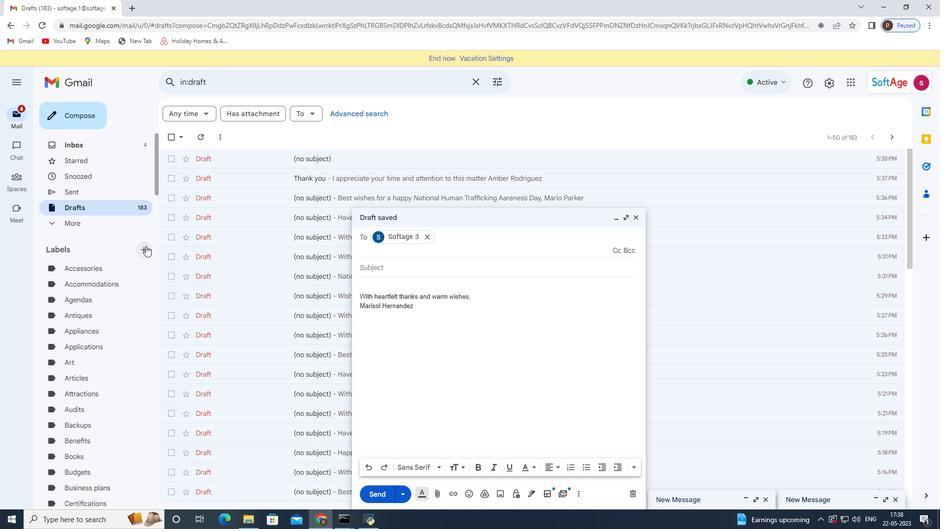 
Action: Mouse moved to (366, 268)
Screenshot: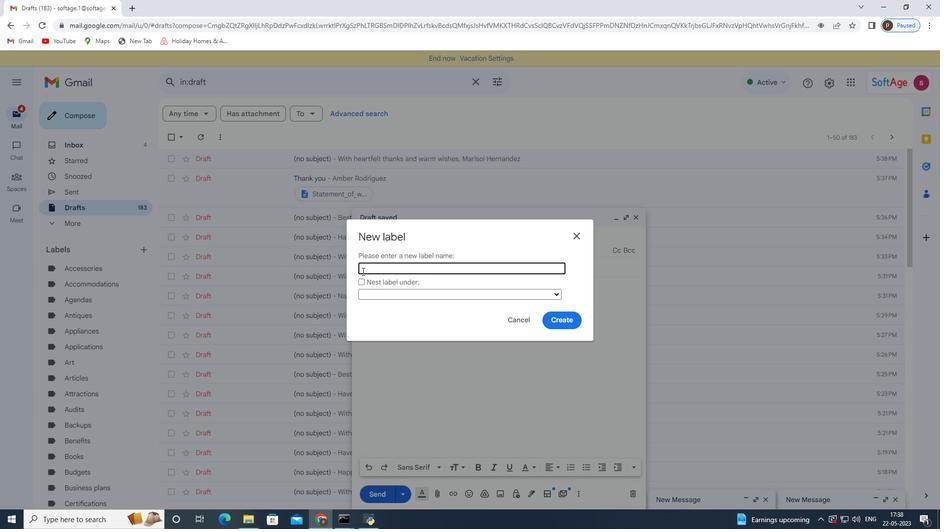 
Action: Mouse pressed left at (366, 268)
Screenshot: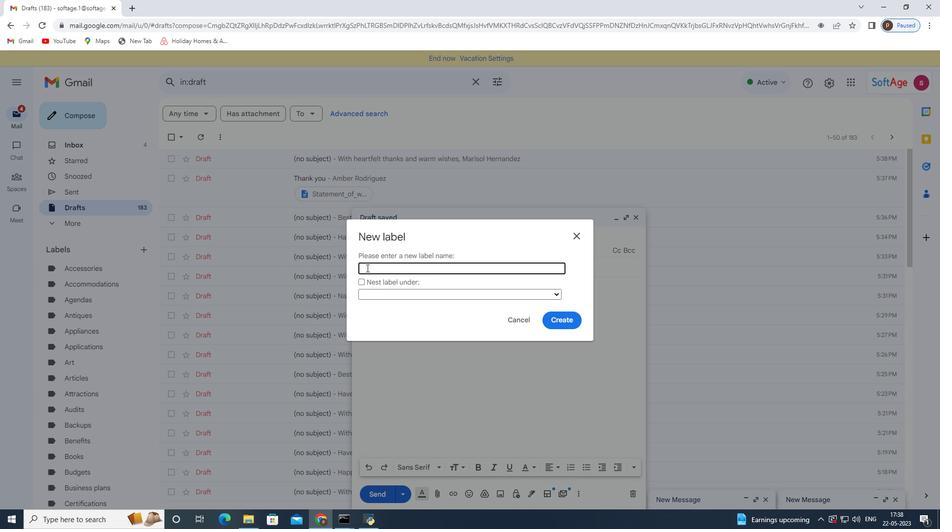 
Action: Key pressed <Key.shift>Non-compete<Key.space>agreements
Screenshot: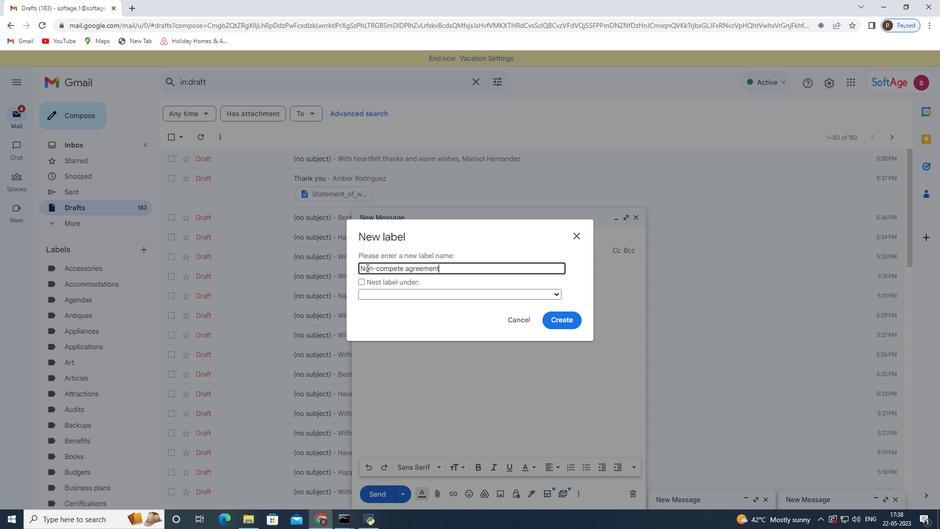 
Action: Mouse moved to (567, 317)
Screenshot: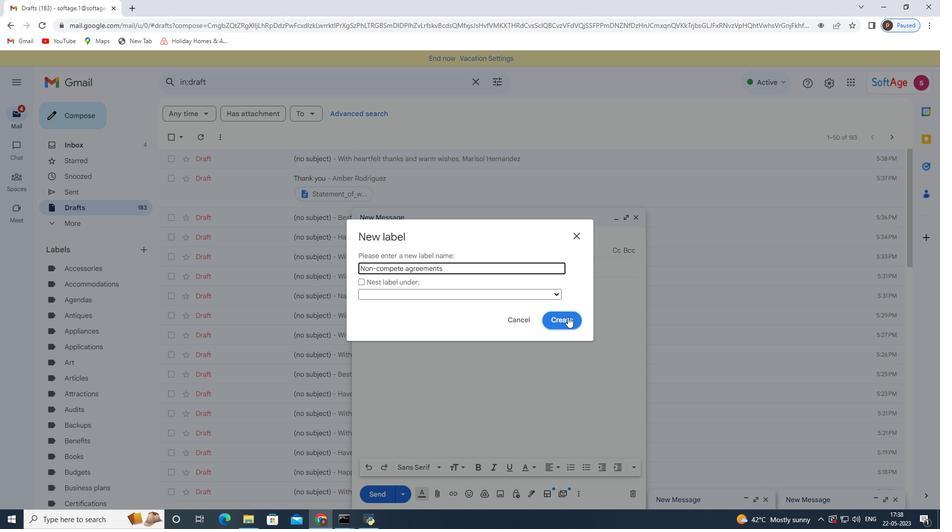 
Action: Mouse pressed left at (567, 317)
Screenshot: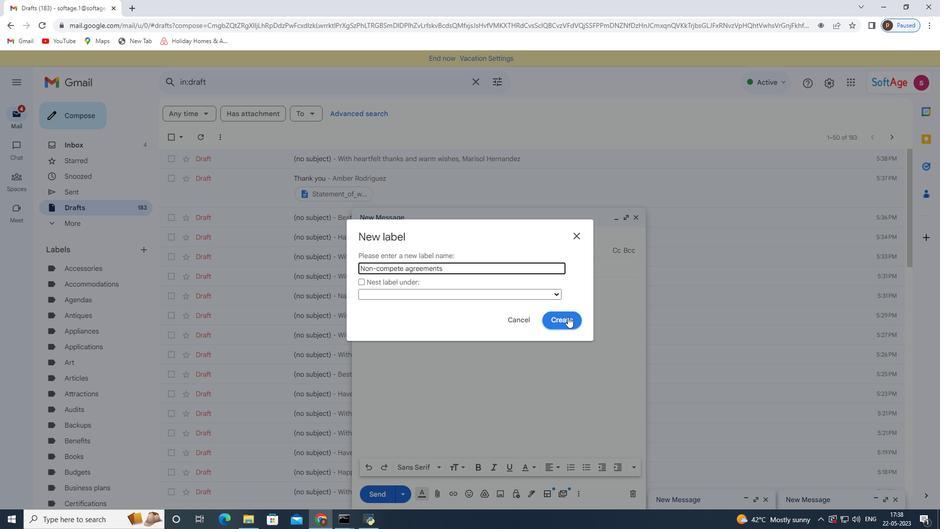 
